 Task: Enable and manage GitHub Discussions for documentation updates.
Action: Mouse moved to (1070, 60)
Screenshot: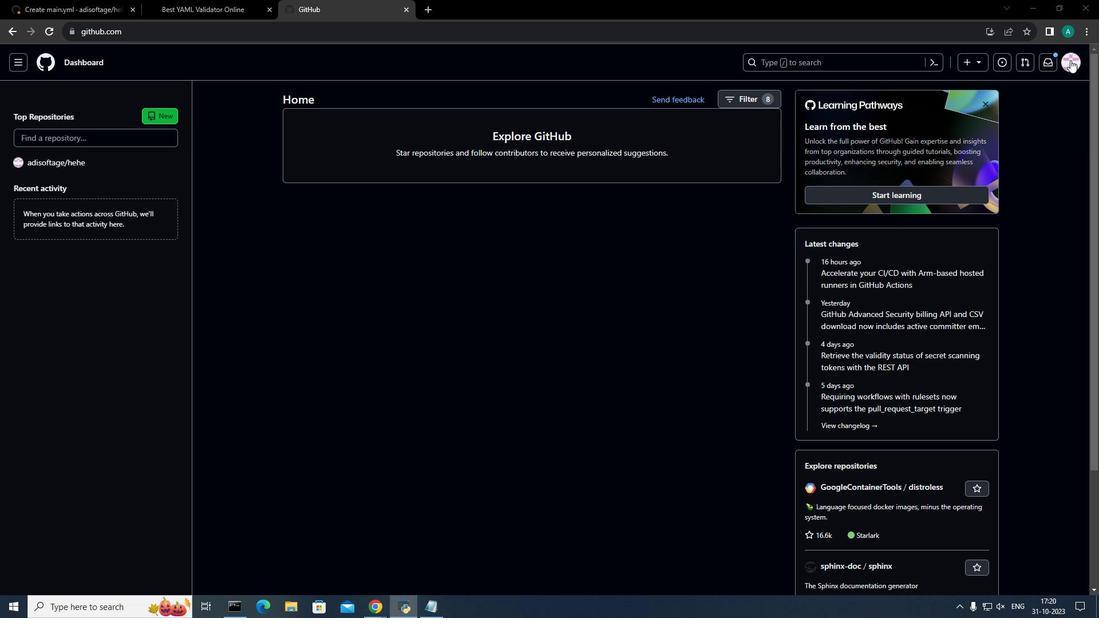 
Action: Mouse pressed left at (1070, 60)
Screenshot: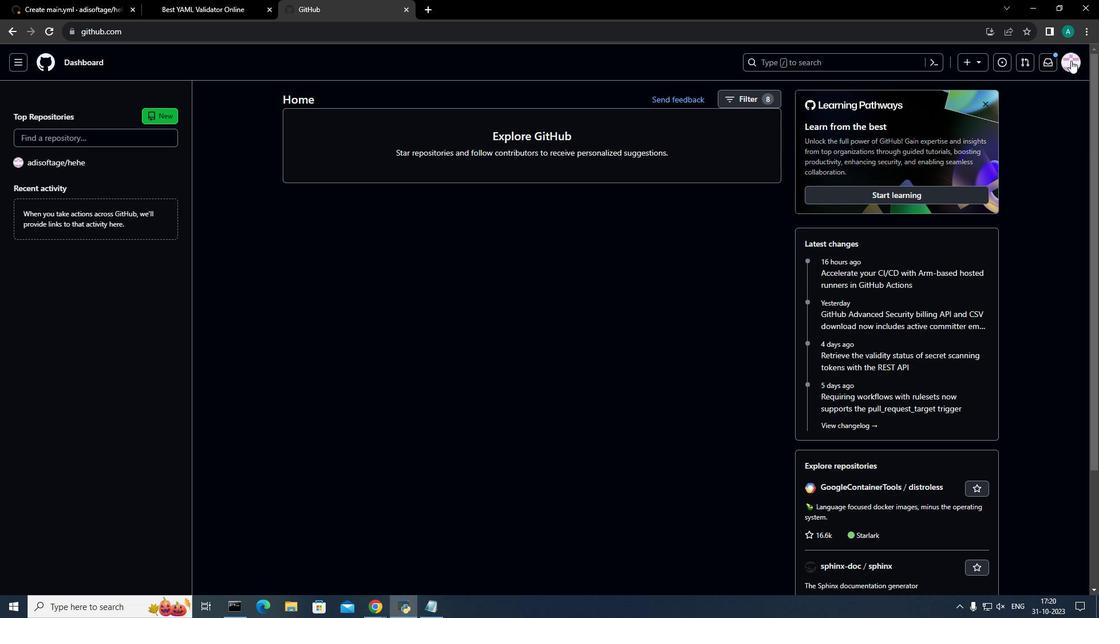 
Action: Mouse moved to (977, 115)
Screenshot: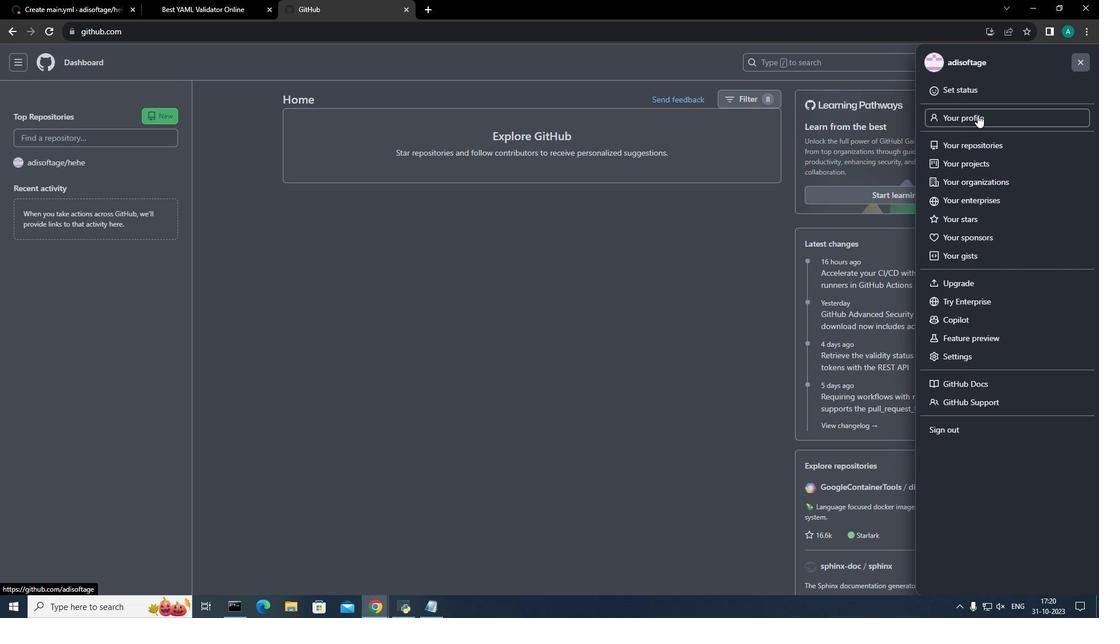 
Action: Mouse pressed left at (977, 115)
Screenshot: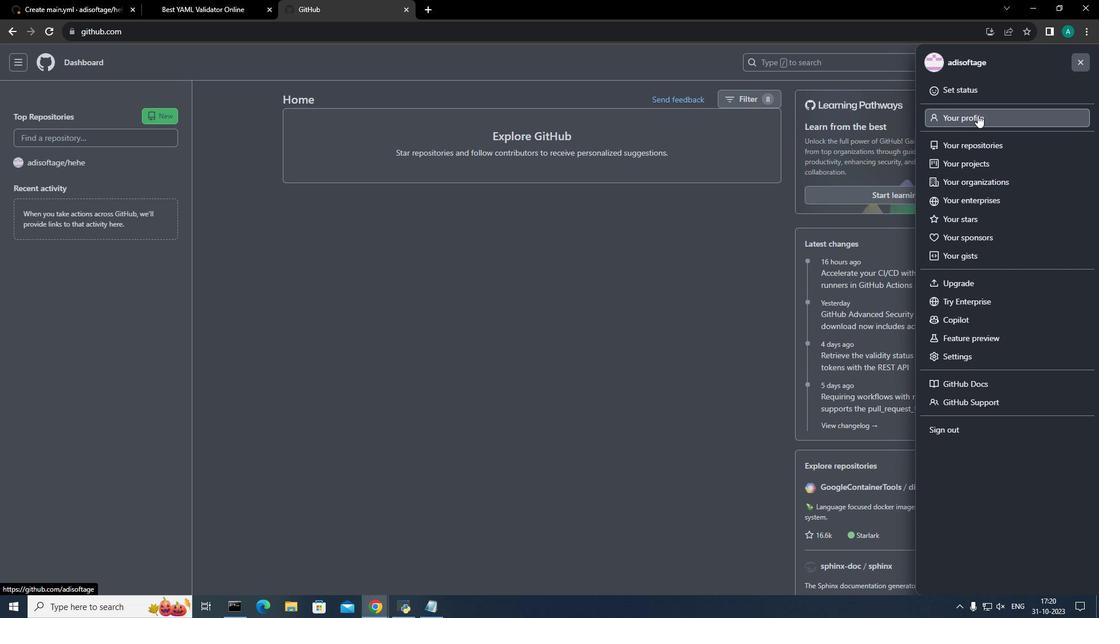 
Action: Mouse moved to (108, 87)
Screenshot: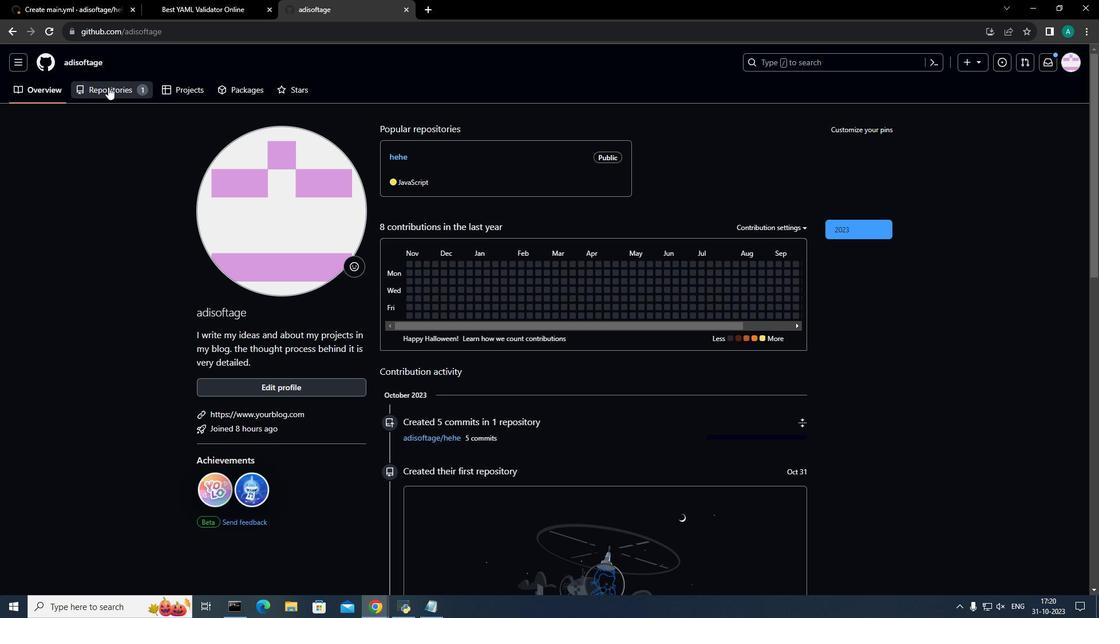 
Action: Mouse pressed left at (108, 87)
Screenshot: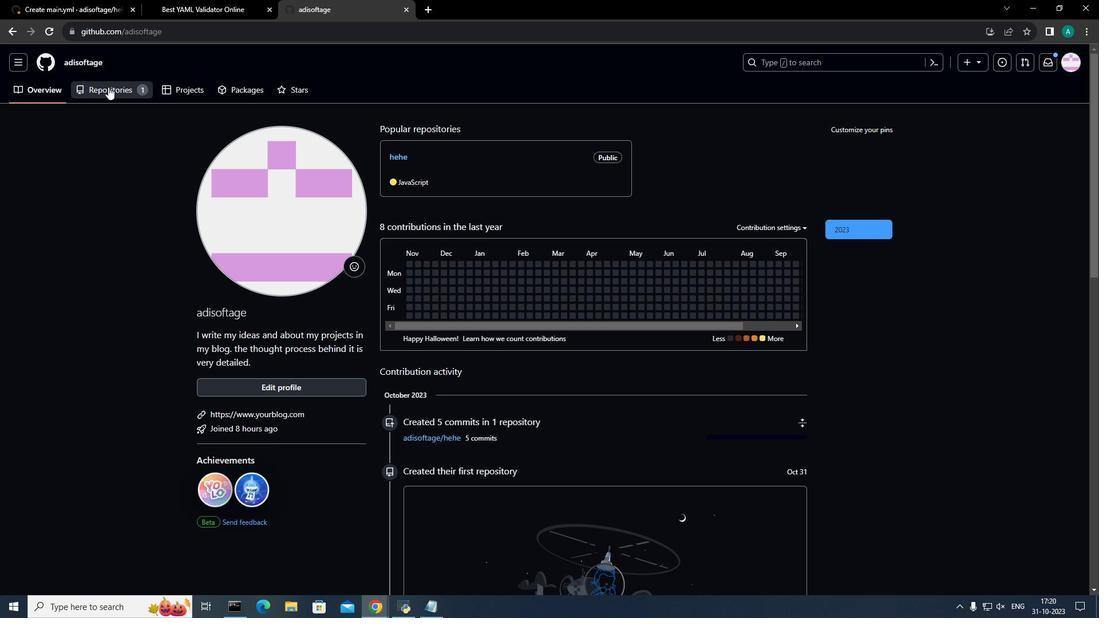 
Action: Mouse moved to (875, 129)
Screenshot: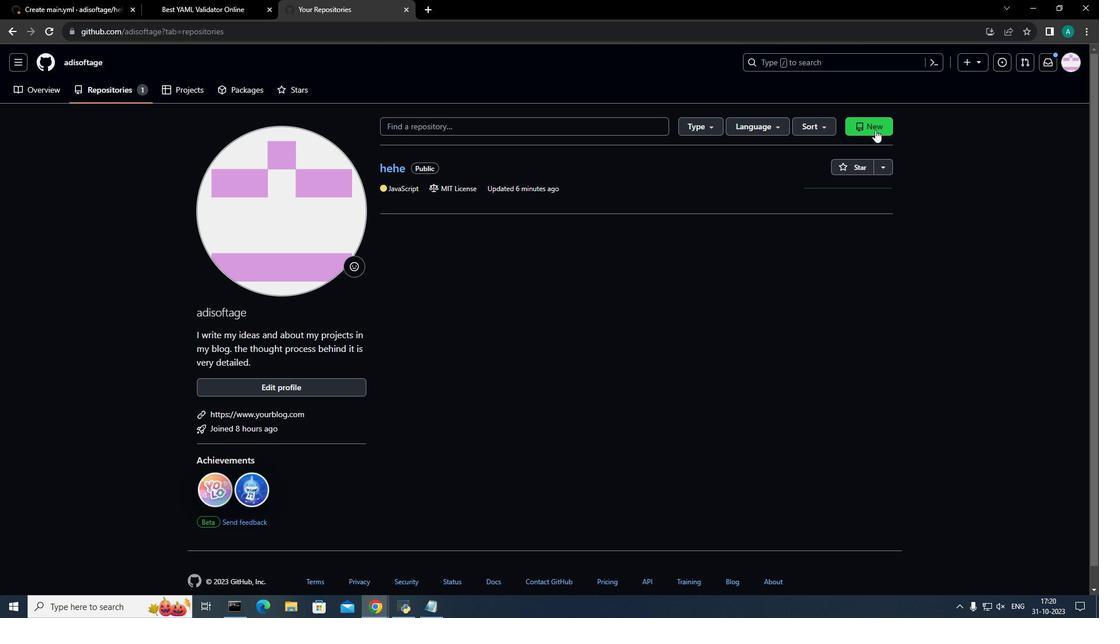 
Action: Mouse pressed left at (875, 129)
Screenshot: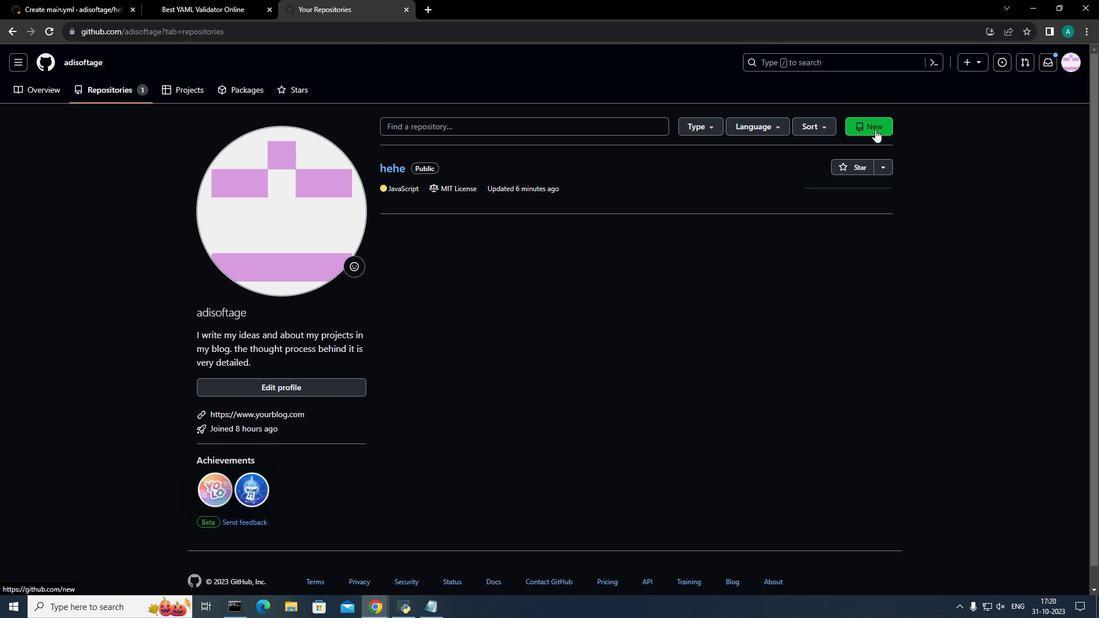 
Action: Mouse moved to (456, 203)
Screenshot: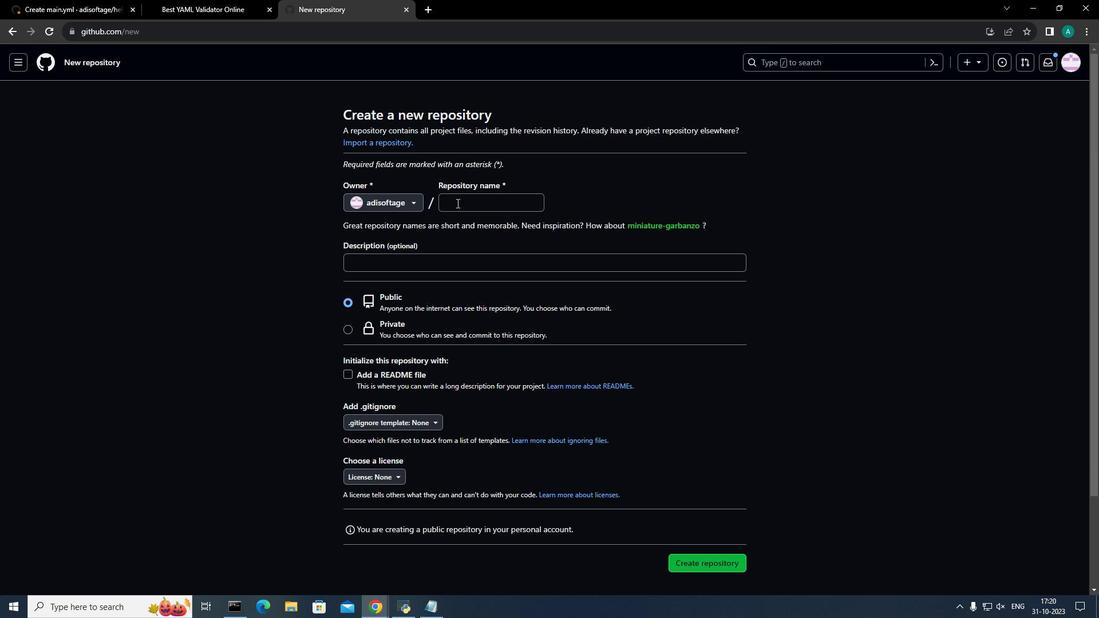 
Action: Mouse pressed left at (456, 203)
Screenshot: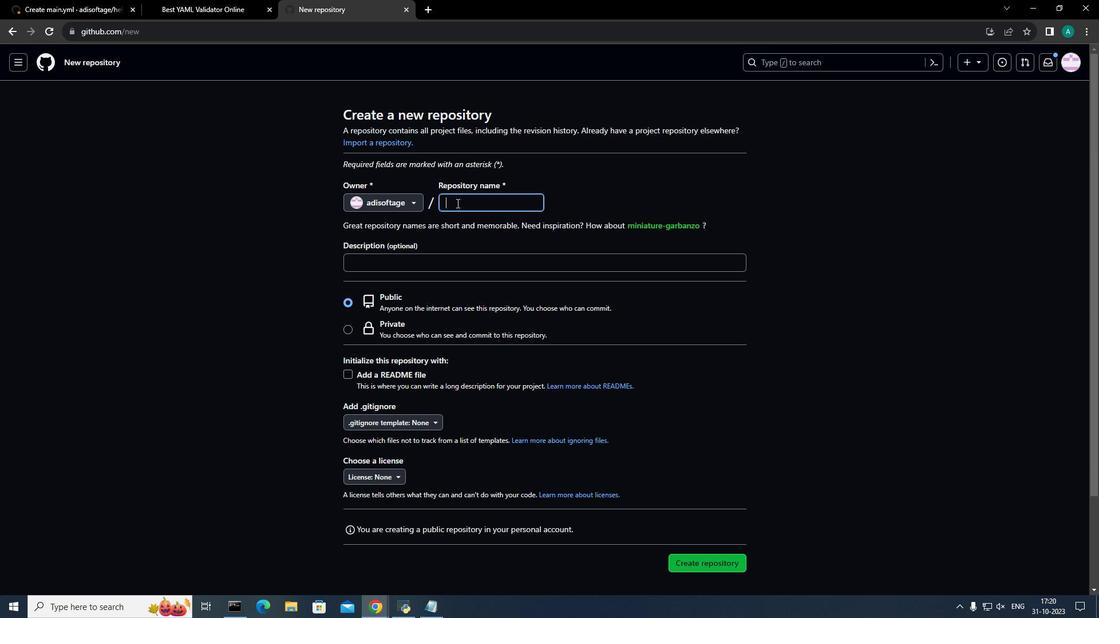 
Action: Key pressed c<Key.backspace>documentation<Key.shift_r><Key.shift_r>_updates
Screenshot: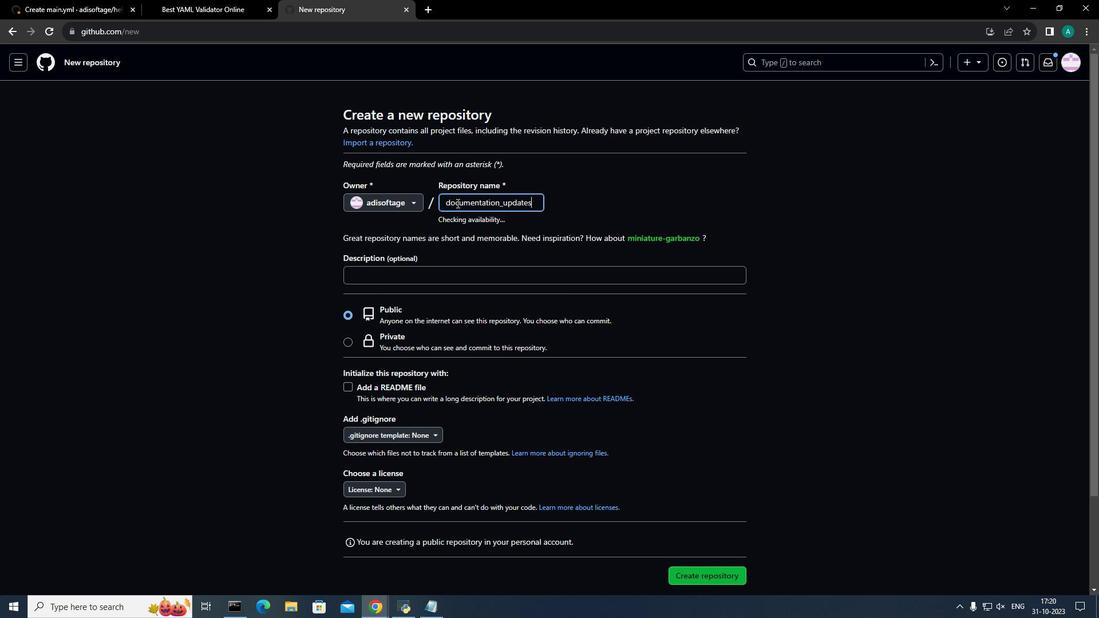 
Action: Mouse moved to (680, 254)
Screenshot: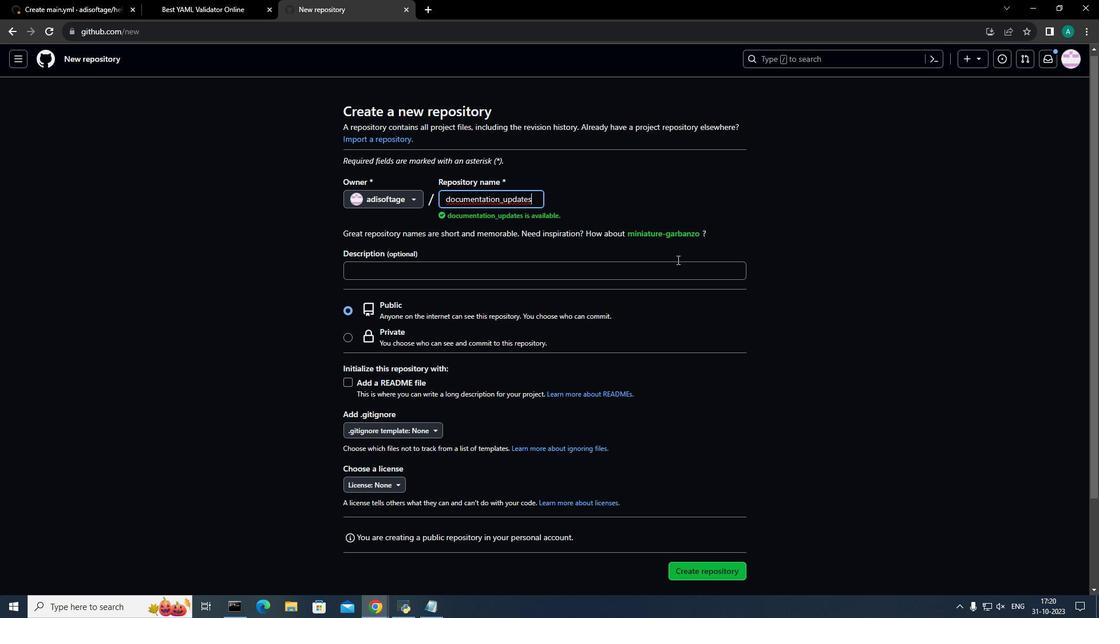 
Action: Mouse scrolled (680, 254) with delta (0, 0)
Screenshot: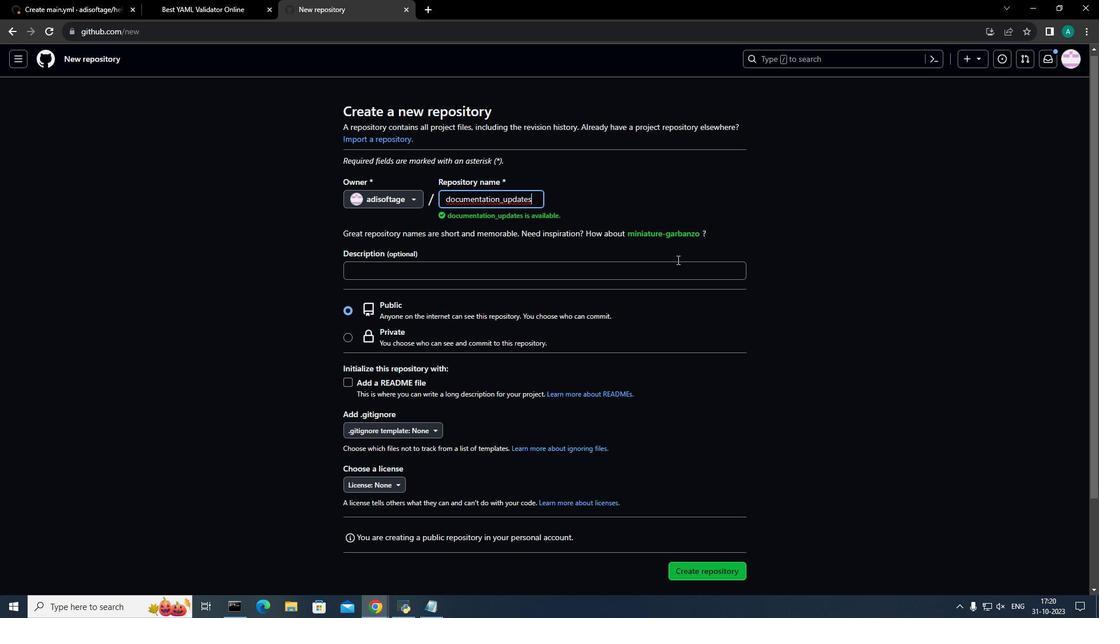 
Action: Mouse moved to (665, 305)
Screenshot: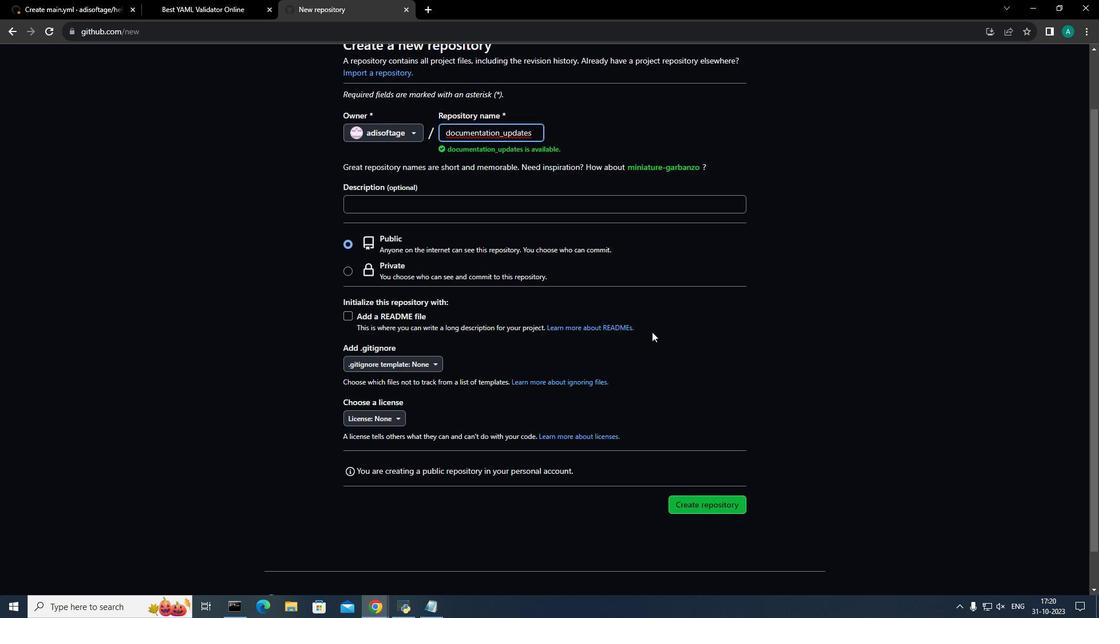 
Action: Mouse scrolled (665, 305) with delta (0, 0)
Screenshot: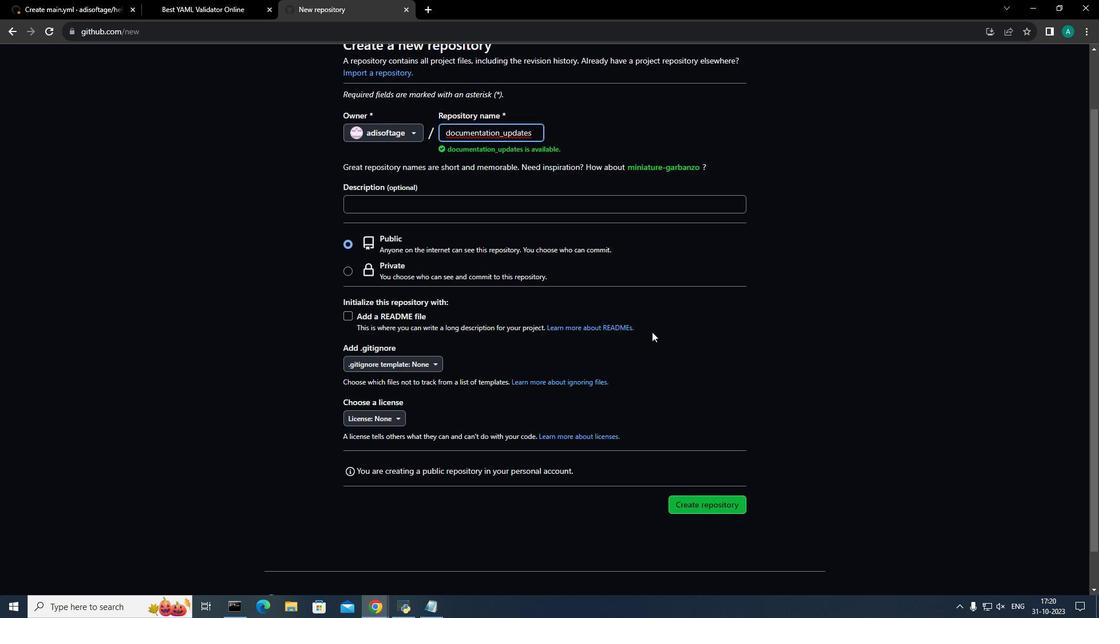 
Action: Mouse moved to (660, 319)
Screenshot: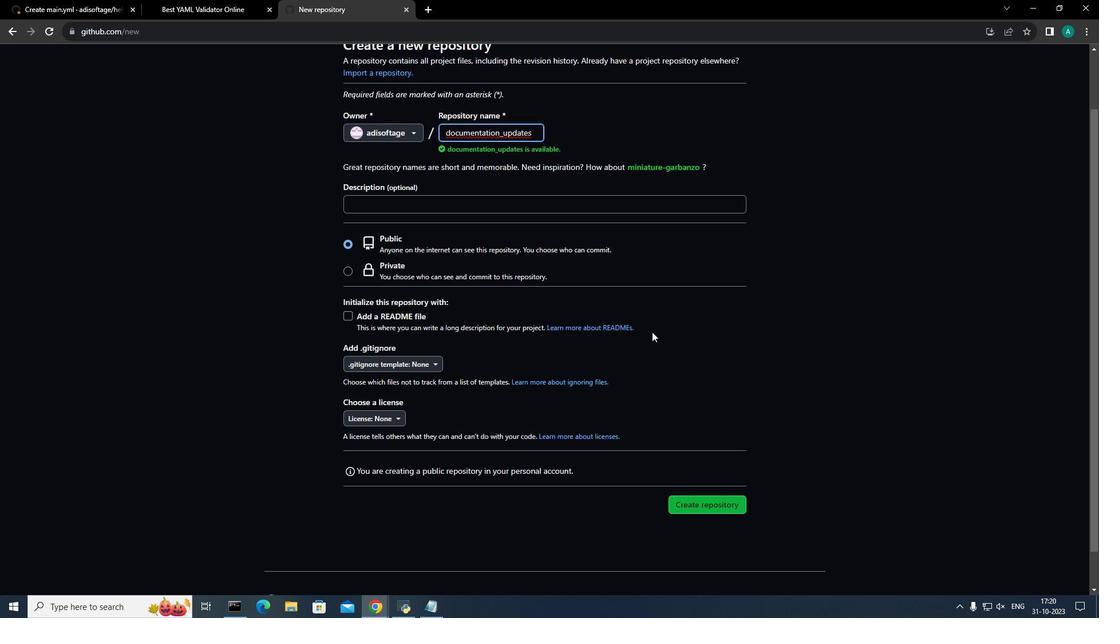 
Action: Mouse scrolled (660, 318) with delta (0, 0)
Screenshot: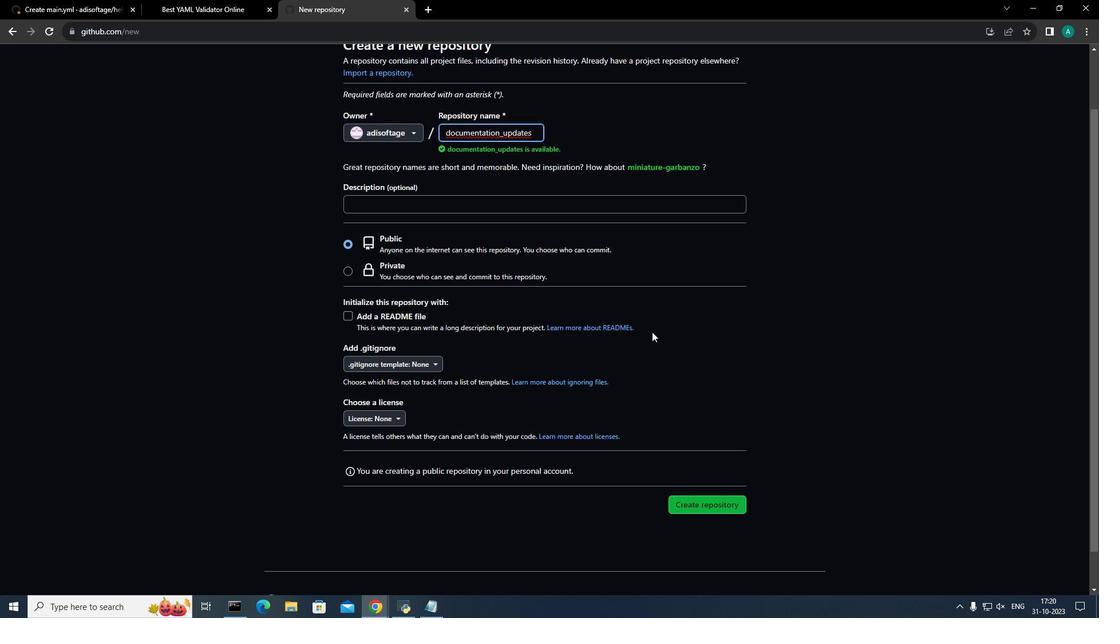 
Action: Mouse moved to (657, 324)
Screenshot: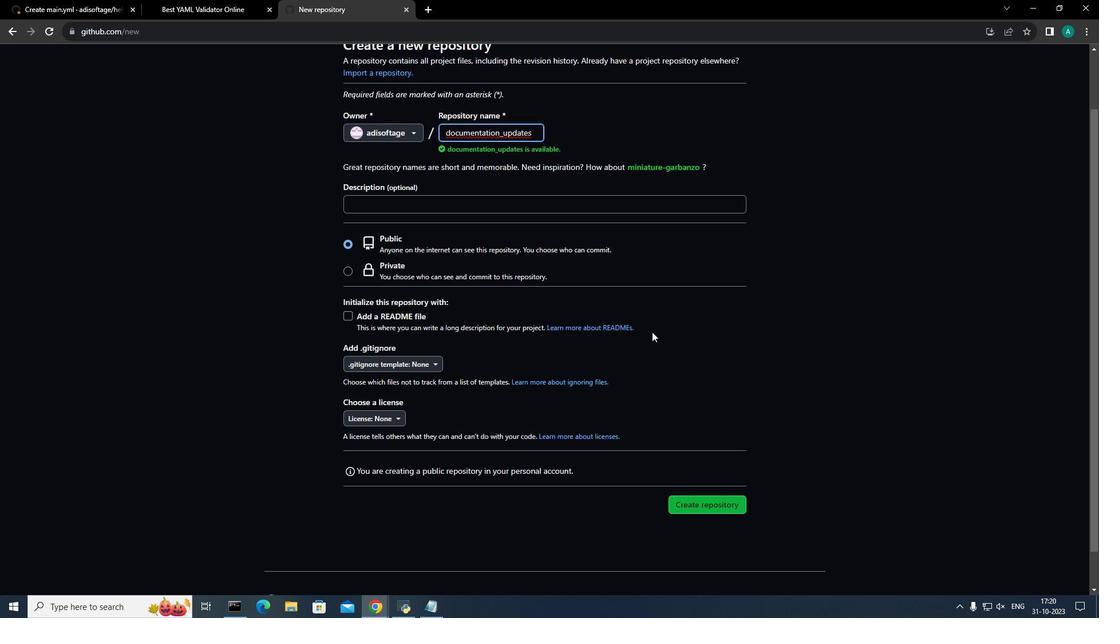 
Action: Mouse scrolled (657, 323) with delta (0, 0)
Screenshot: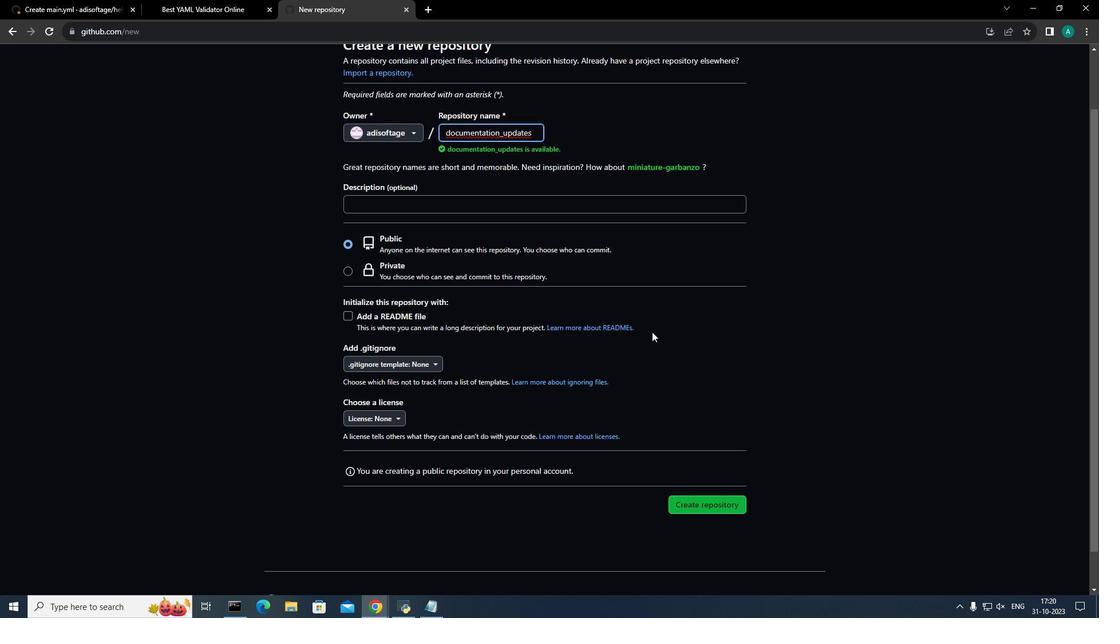
Action: Mouse moved to (653, 328)
Screenshot: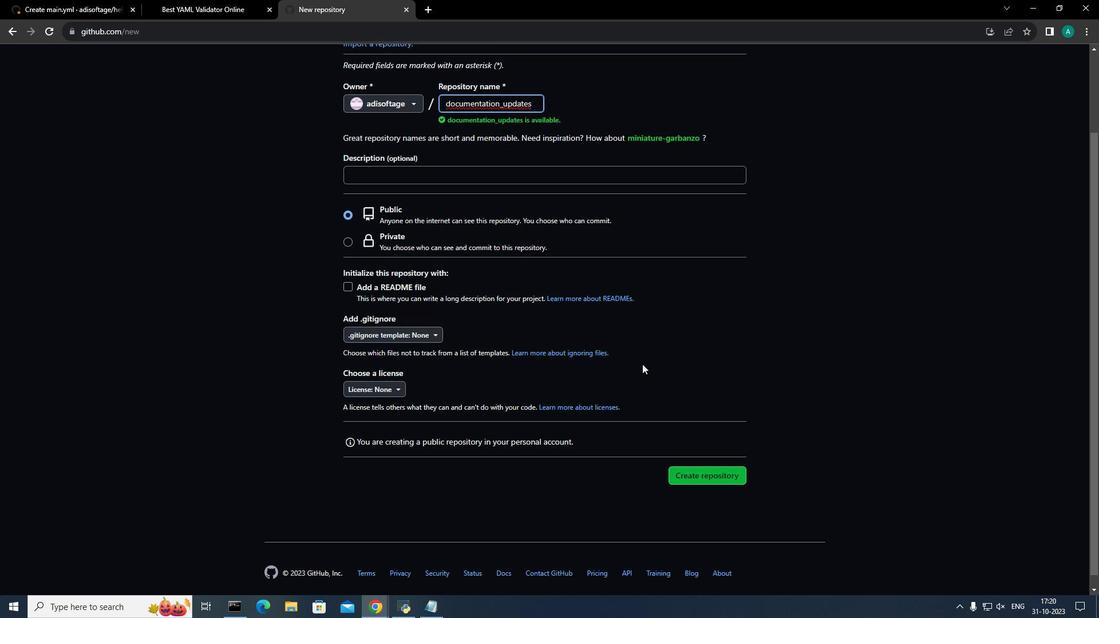 
Action: Mouse scrolled (653, 328) with delta (0, 0)
Screenshot: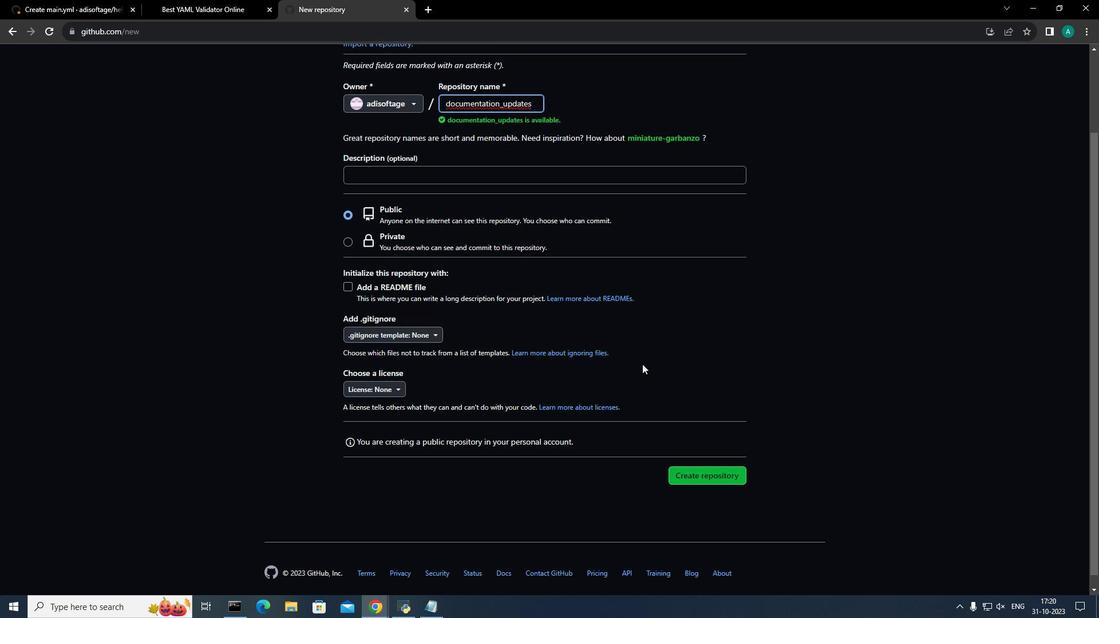 
Action: Mouse moved to (652, 330)
Screenshot: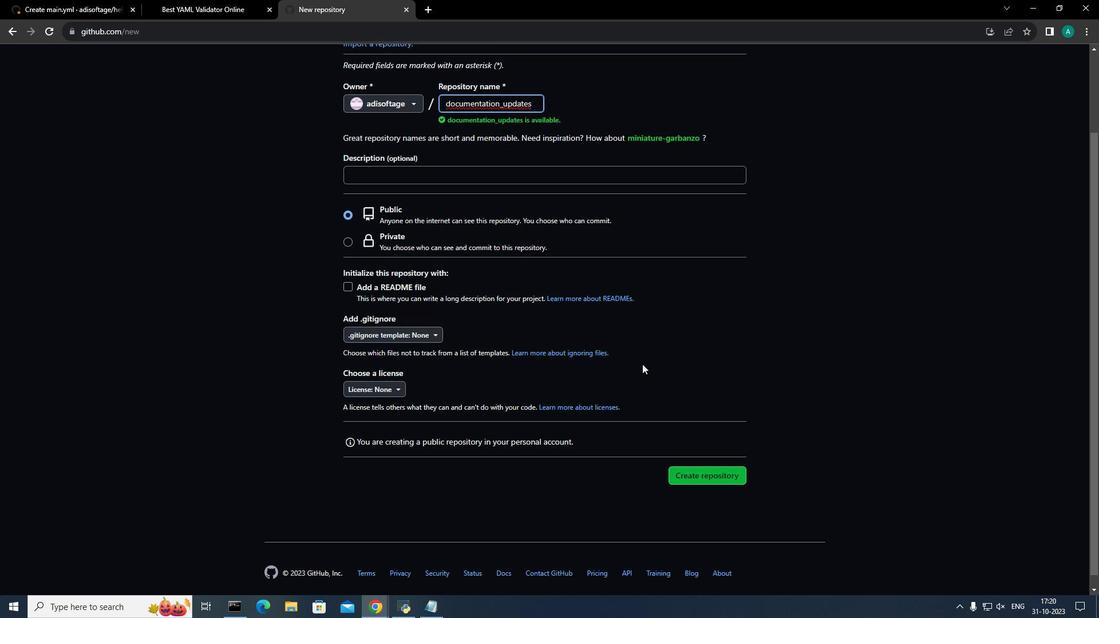 
Action: Mouse scrolled (652, 329) with delta (0, 0)
Screenshot: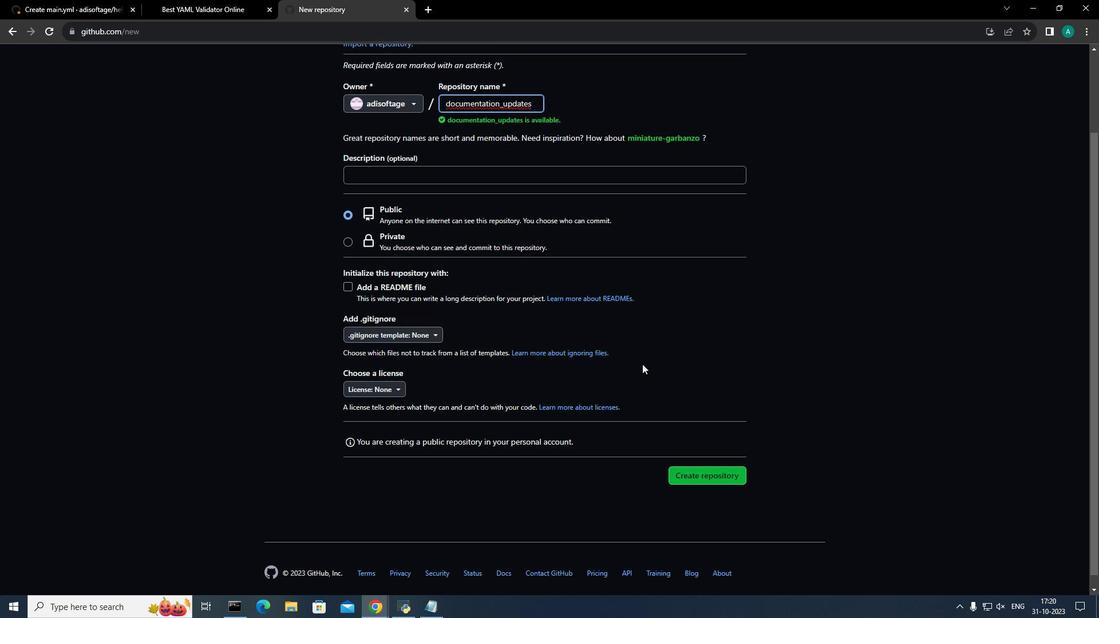 
Action: Mouse moved to (652, 330)
Screenshot: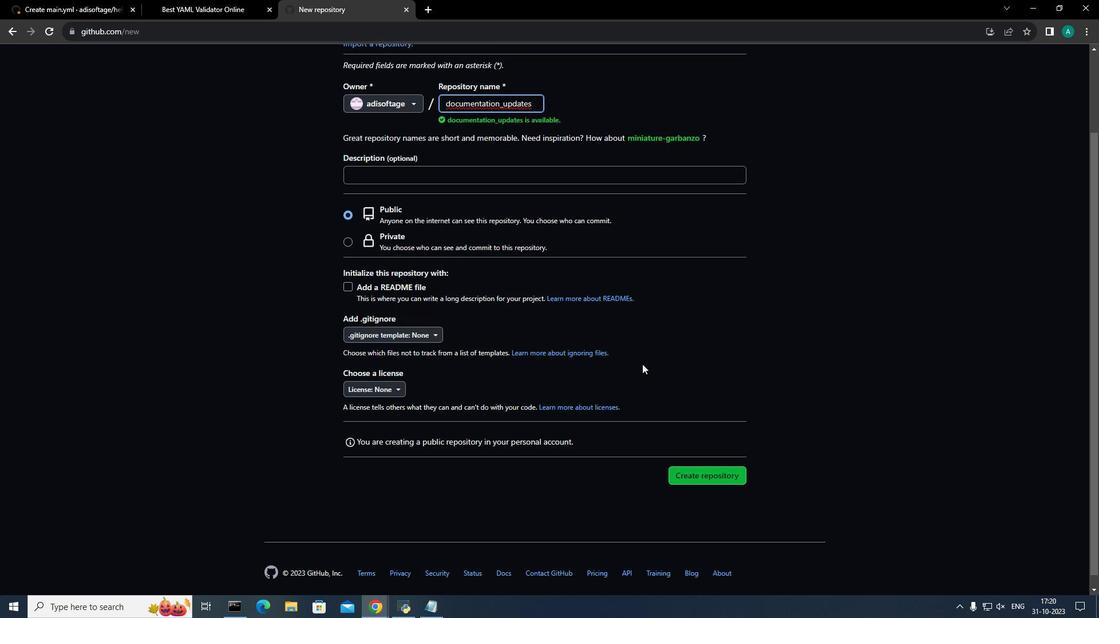 
Action: Mouse scrolled (652, 330) with delta (0, 0)
Screenshot: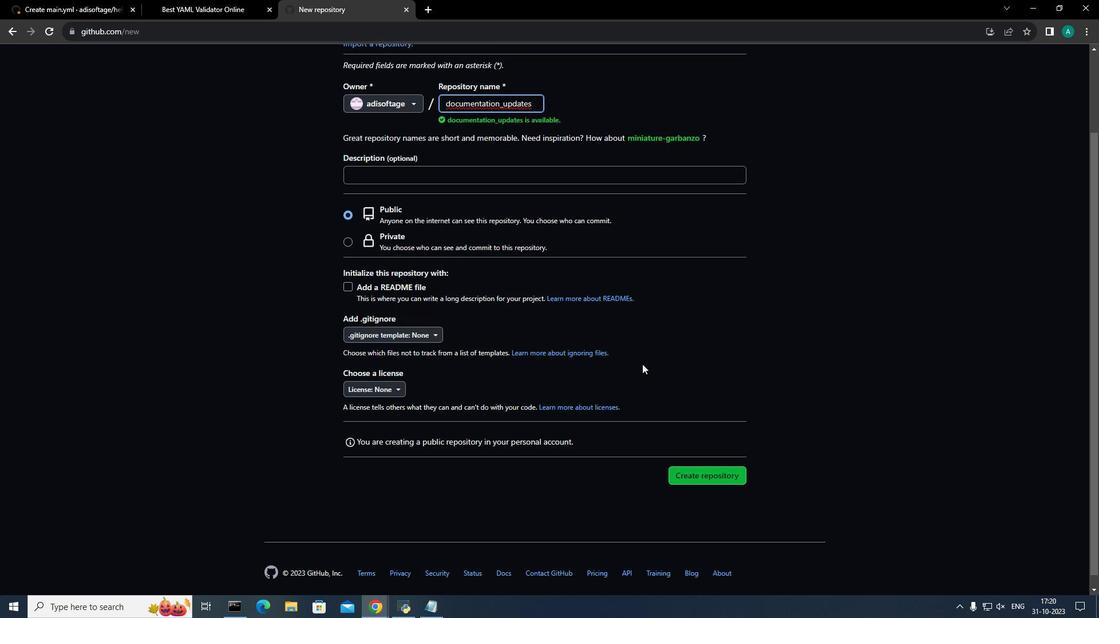 
Action: Mouse moved to (652, 333)
Screenshot: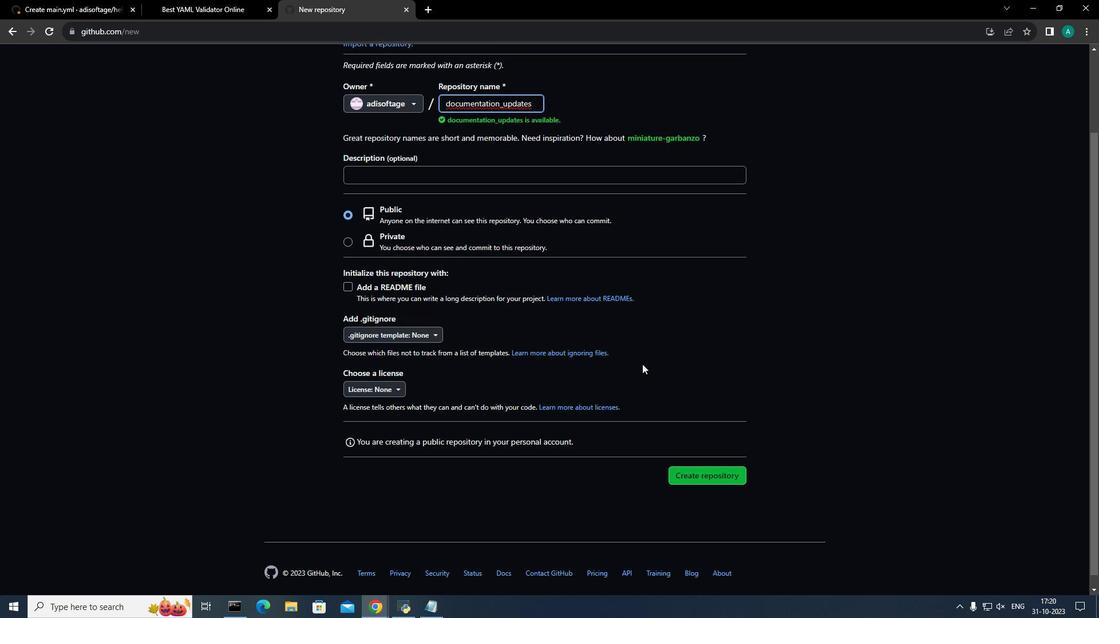
Action: Mouse scrolled (652, 332) with delta (0, 0)
Screenshot: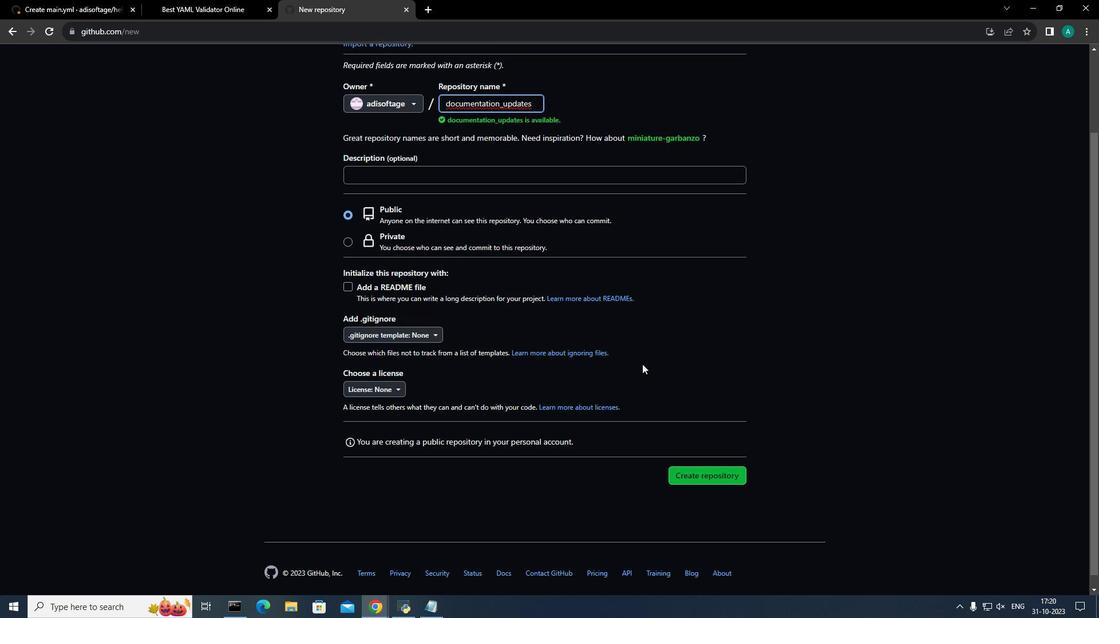 
Action: Mouse moved to (701, 469)
Screenshot: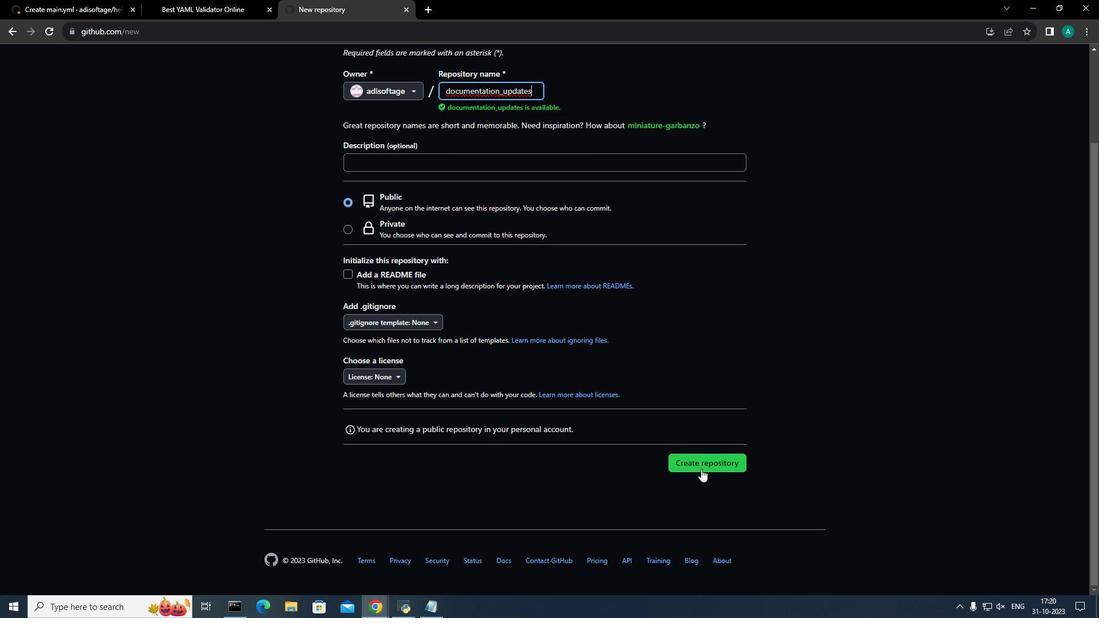 
Action: Mouse pressed left at (701, 469)
Screenshot: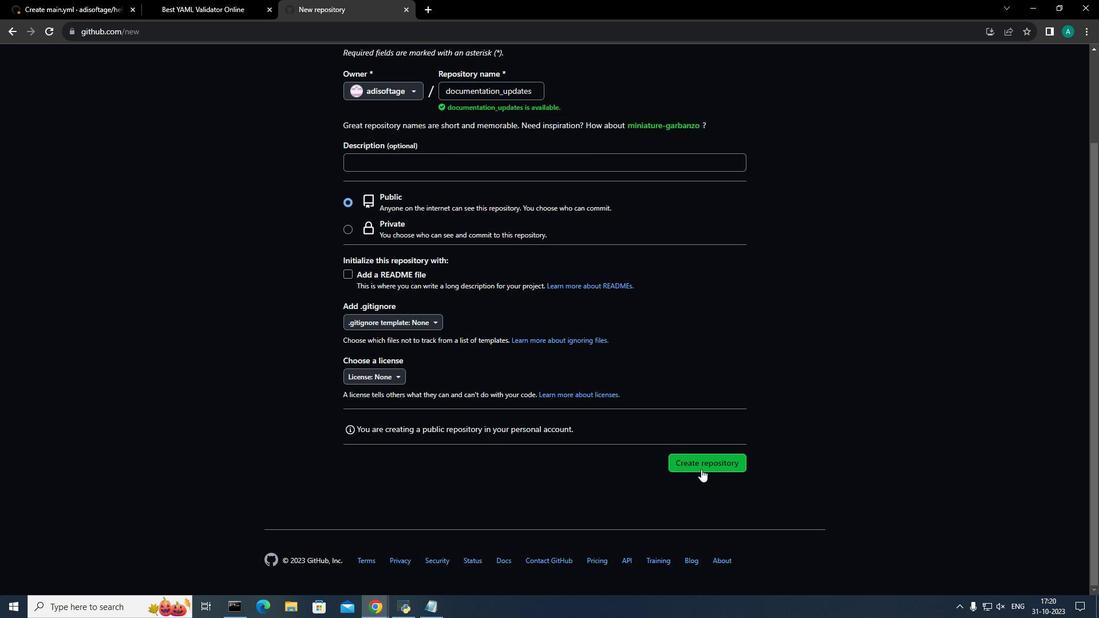 
Action: Mouse moved to (477, 87)
Screenshot: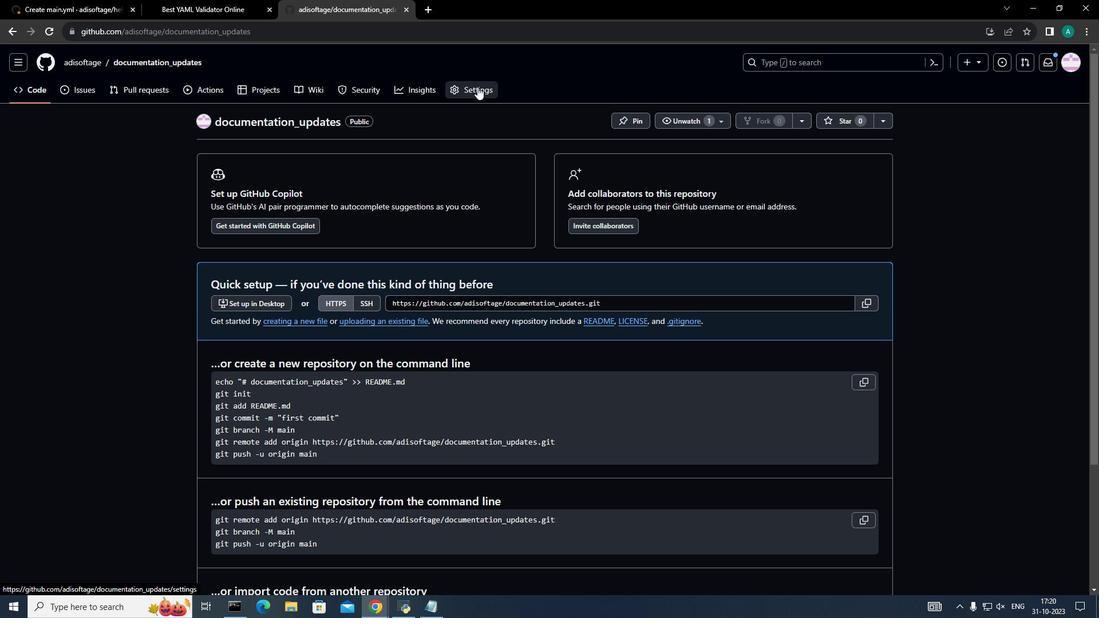 
Action: Mouse pressed left at (477, 87)
Screenshot: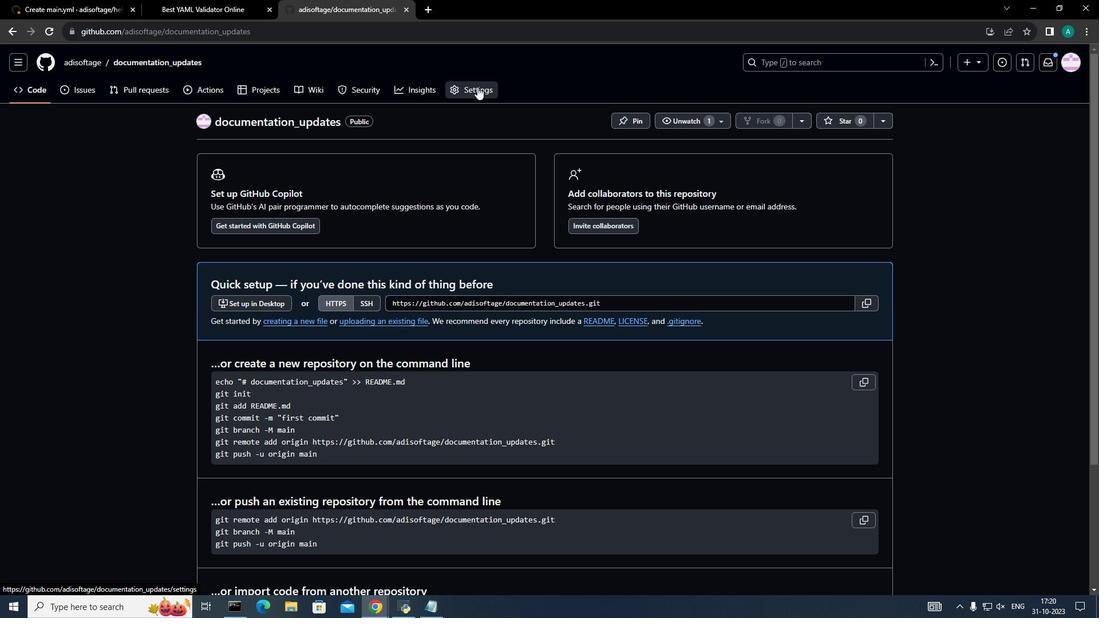 
Action: Mouse moved to (467, 265)
Screenshot: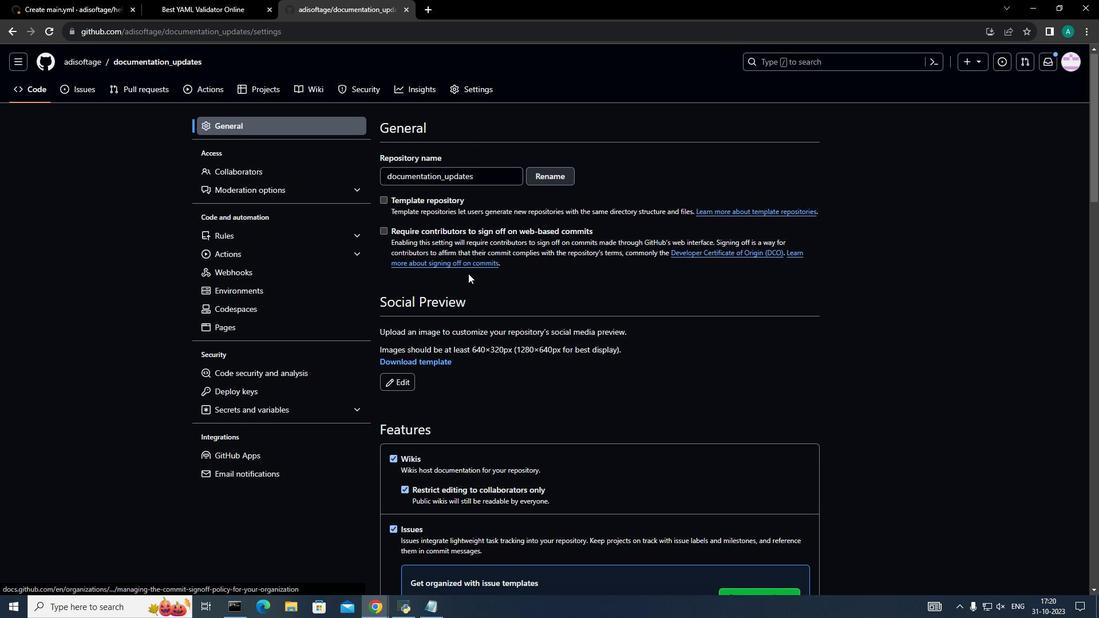 
Action: Mouse scrolled (467, 265) with delta (0, 0)
Screenshot: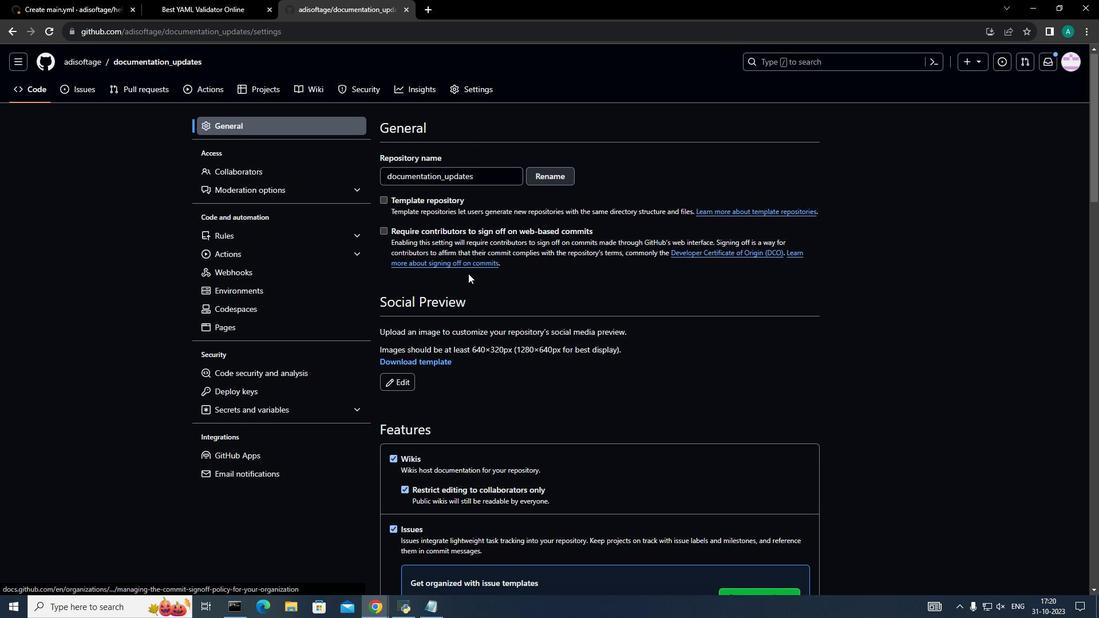 
Action: Mouse moved to (468, 273)
Screenshot: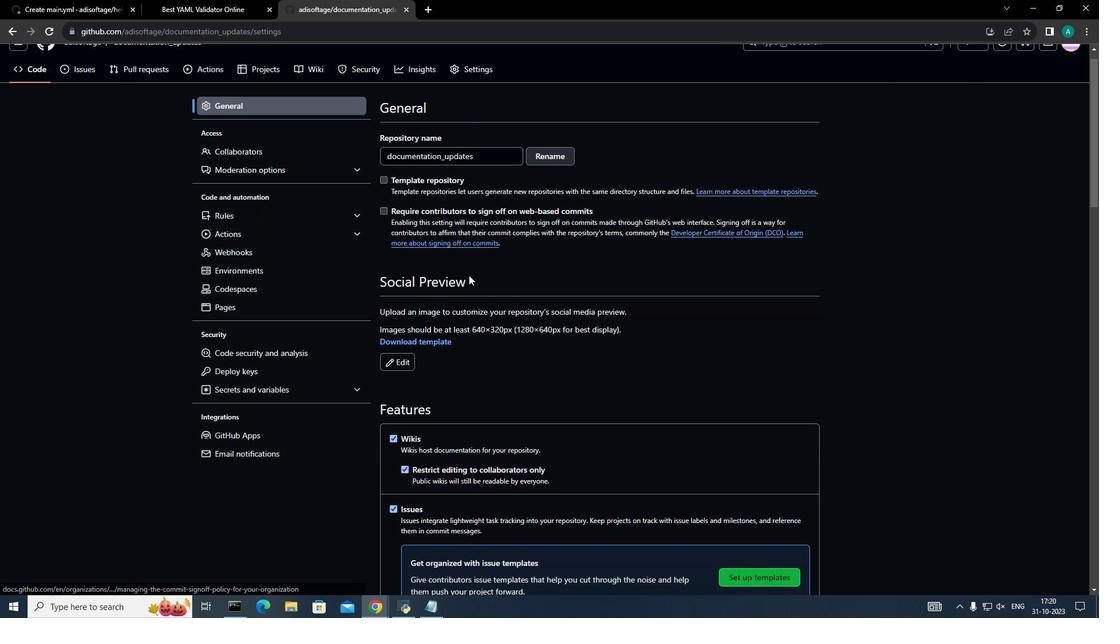 
Action: Mouse scrolled (468, 273) with delta (0, 0)
Screenshot: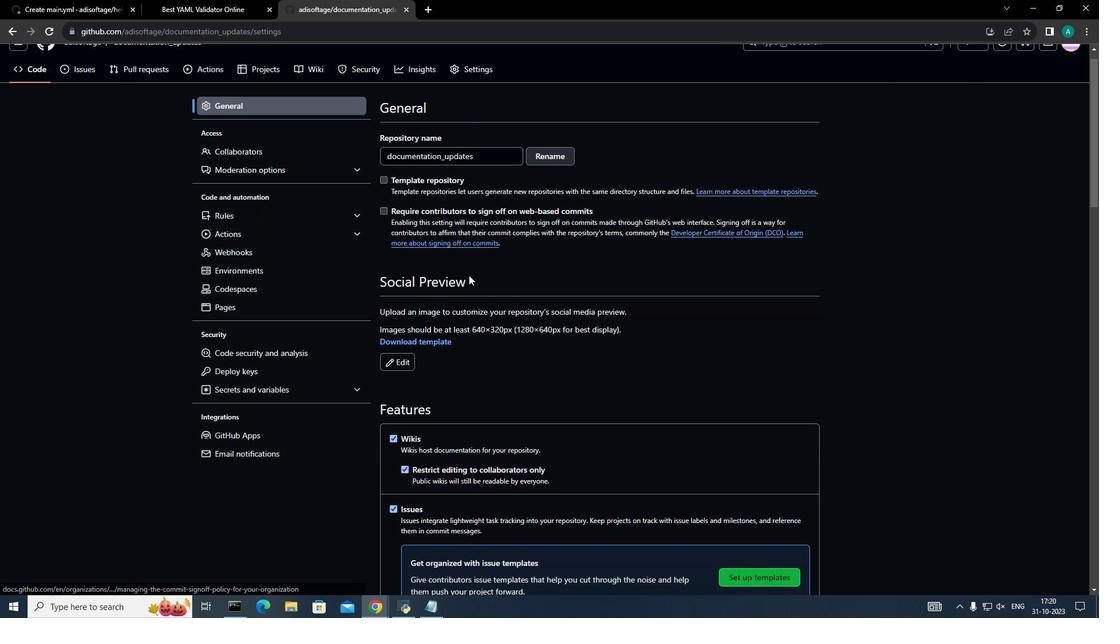 
Action: Mouse moved to (468, 275)
Screenshot: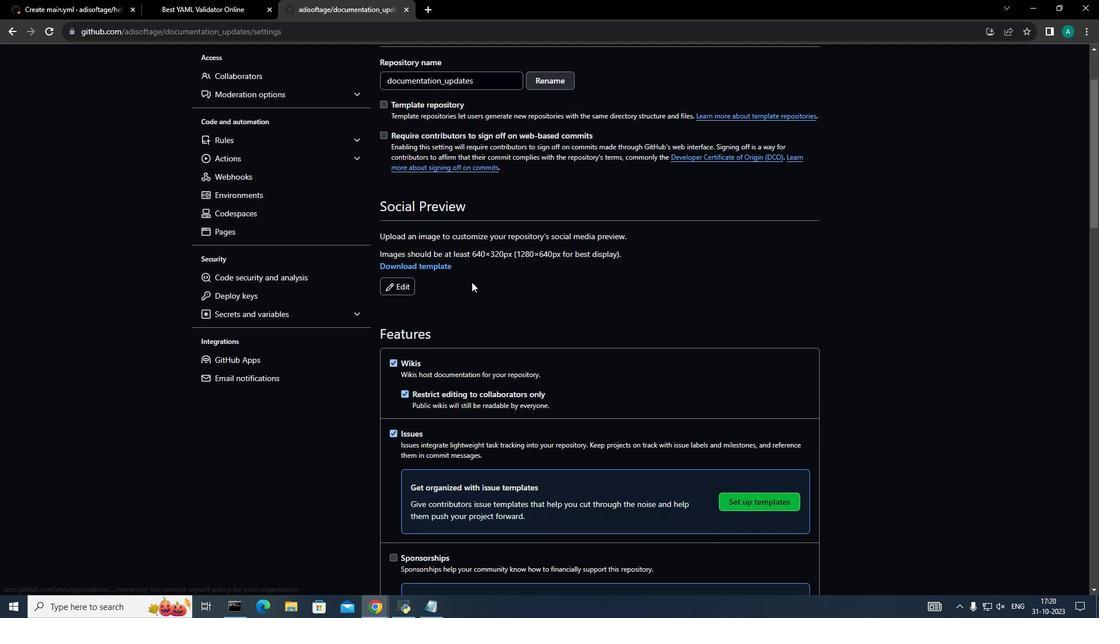 
Action: Mouse scrolled (468, 274) with delta (0, 0)
Screenshot: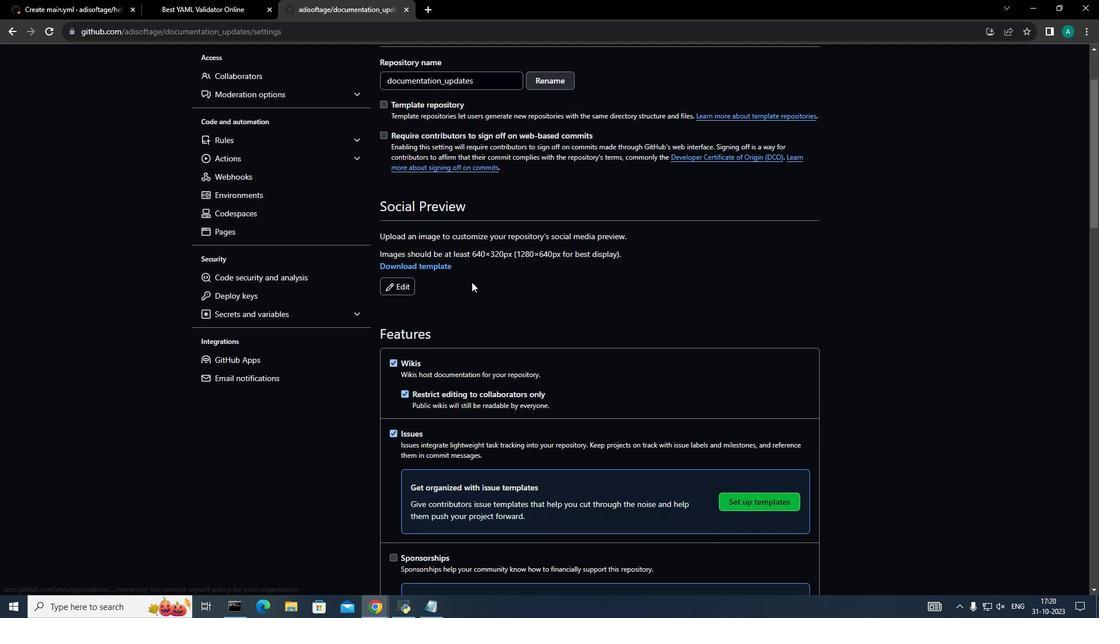 
Action: Mouse moved to (471, 280)
Screenshot: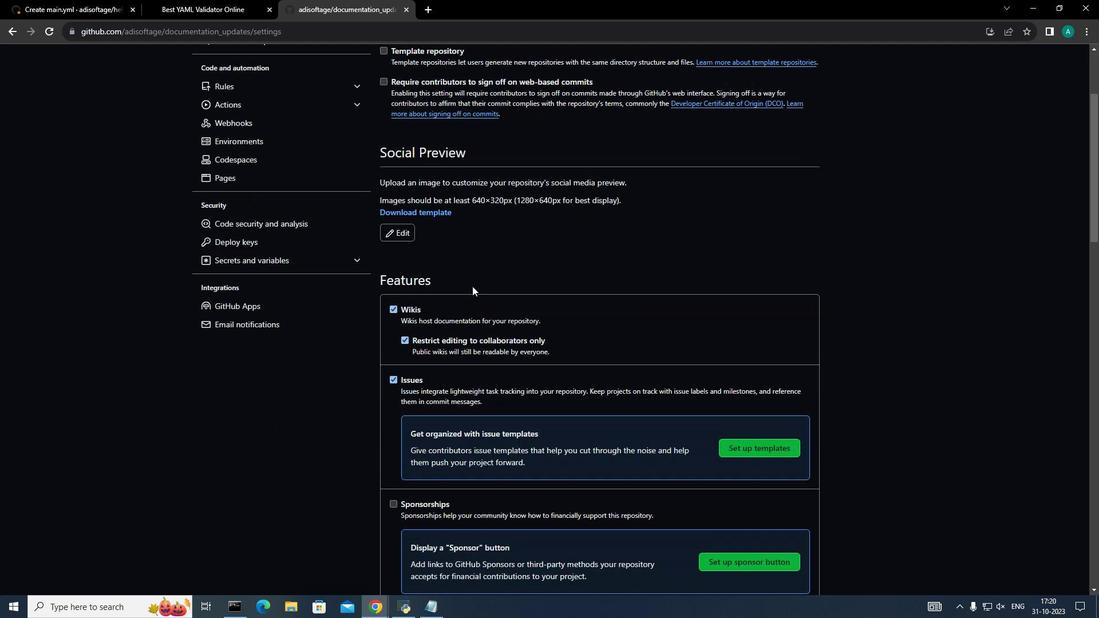 
Action: Mouse scrolled (471, 279) with delta (0, 0)
Screenshot: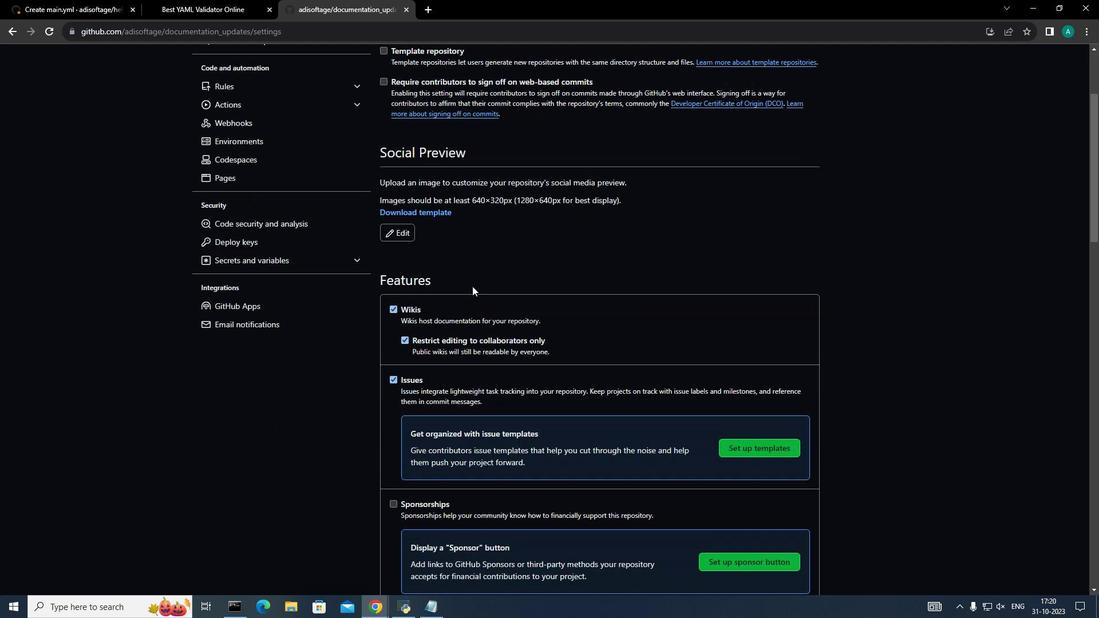 
Action: Mouse moved to (480, 300)
Screenshot: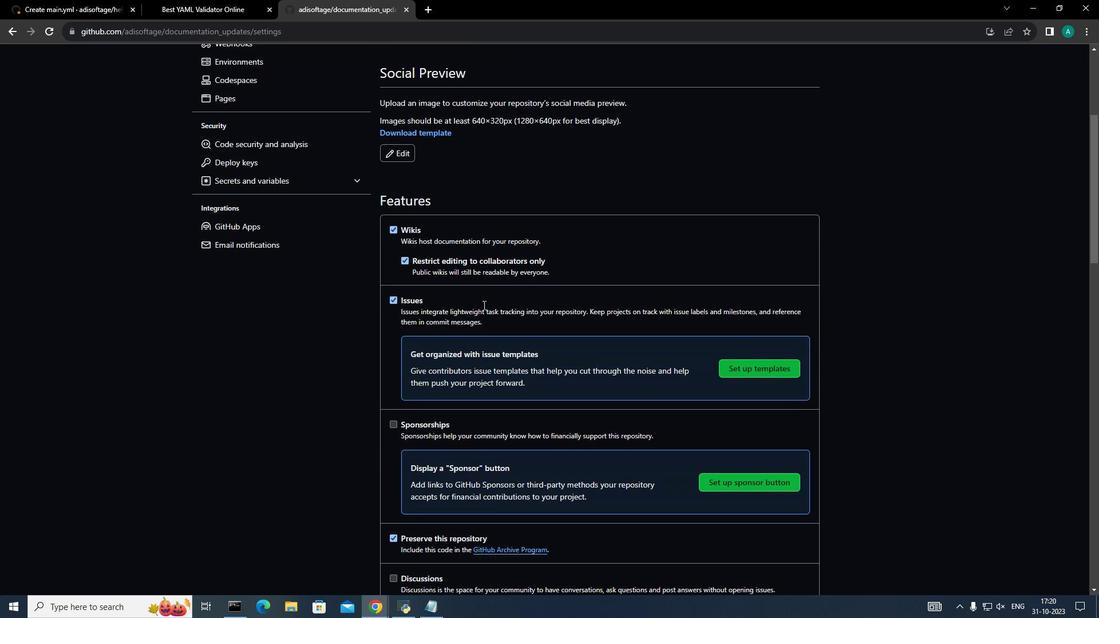 
Action: Mouse scrolled (480, 299) with delta (0, 0)
Screenshot: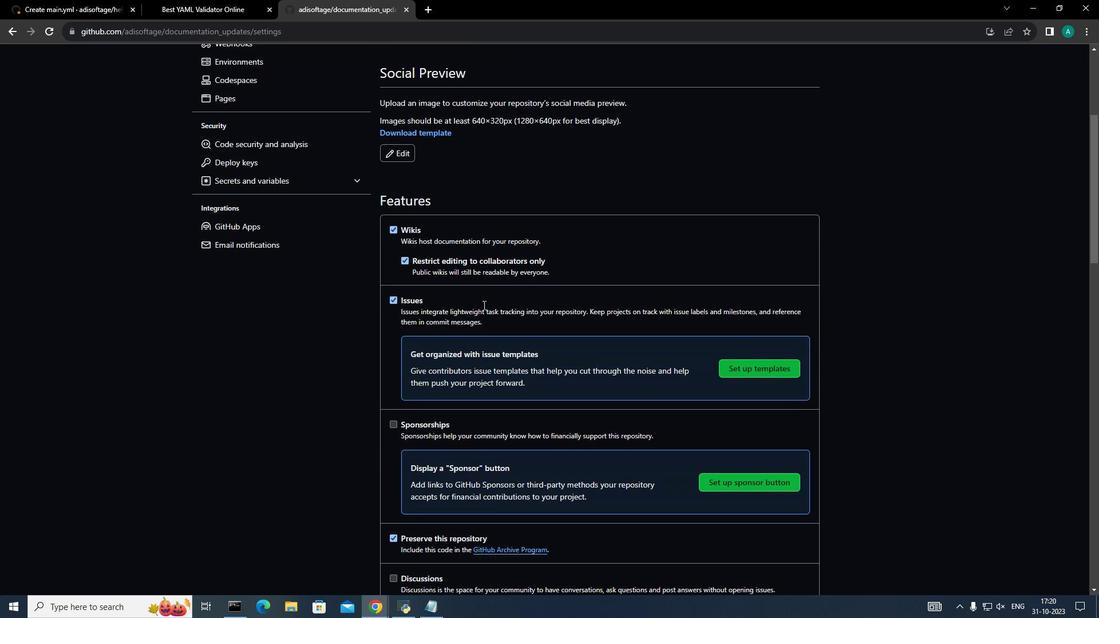 
Action: Mouse moved to (483, 307)
Screenshot: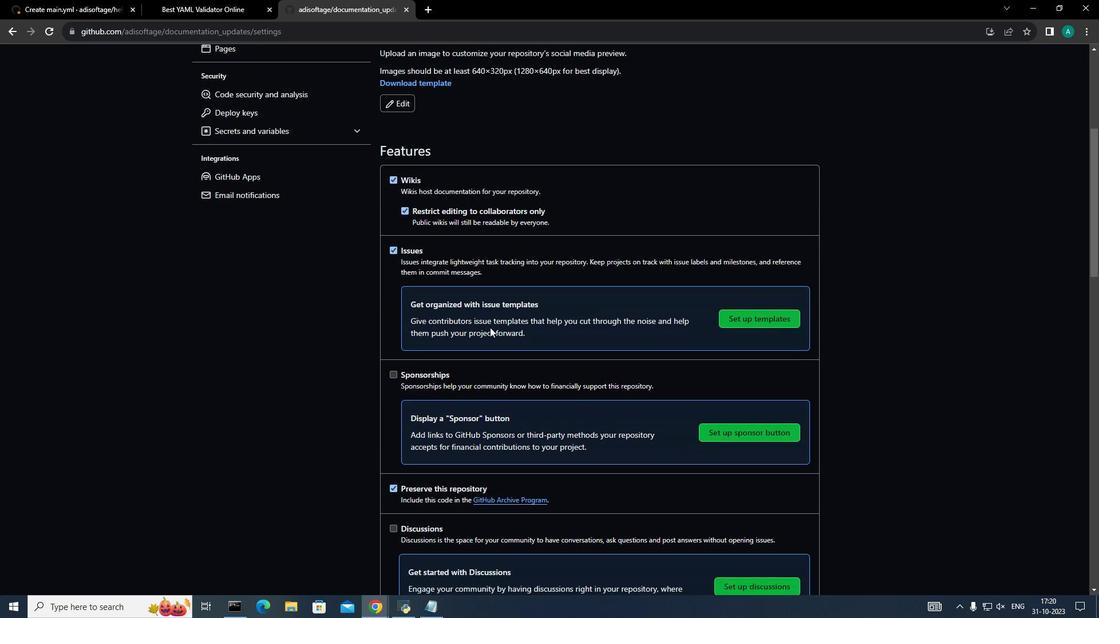 
Action: Mouse scrolled (483, 306) with delta (0, 0)
Screenshot: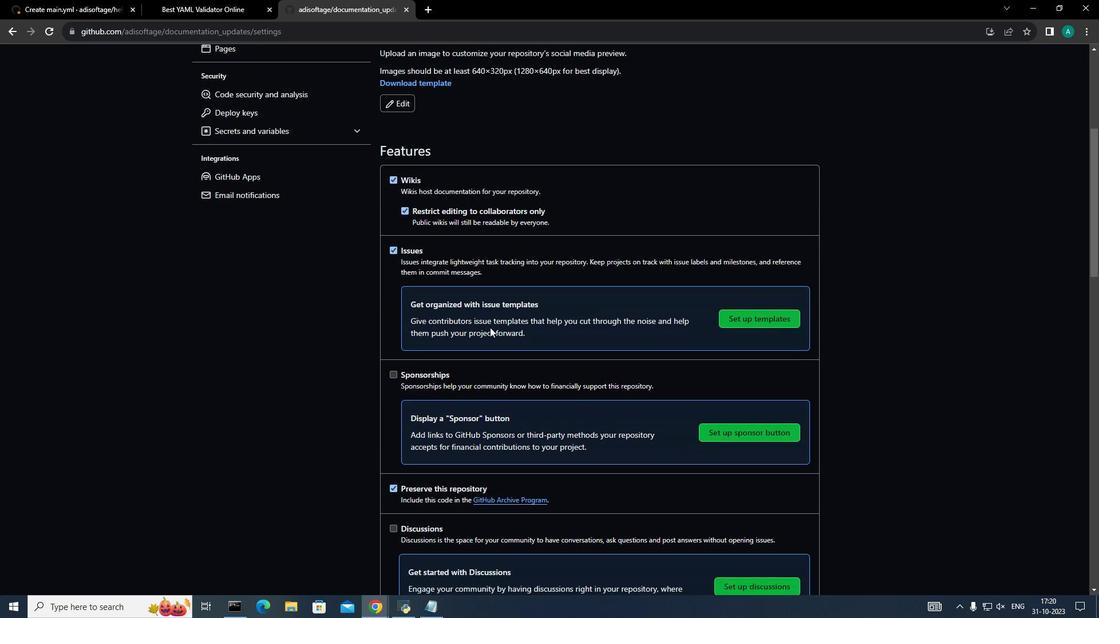 
Action: Mouse moved to (491, 332)
Screenshot: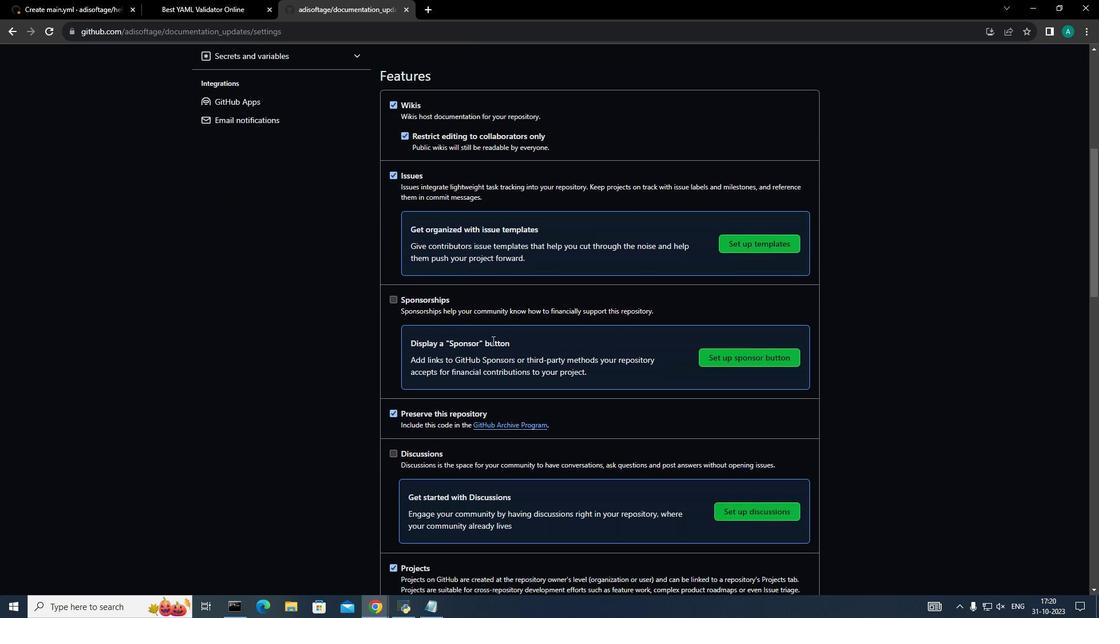 
Action: Mouse scrolled (491, 331) with delta (0, 0)
Screenshot: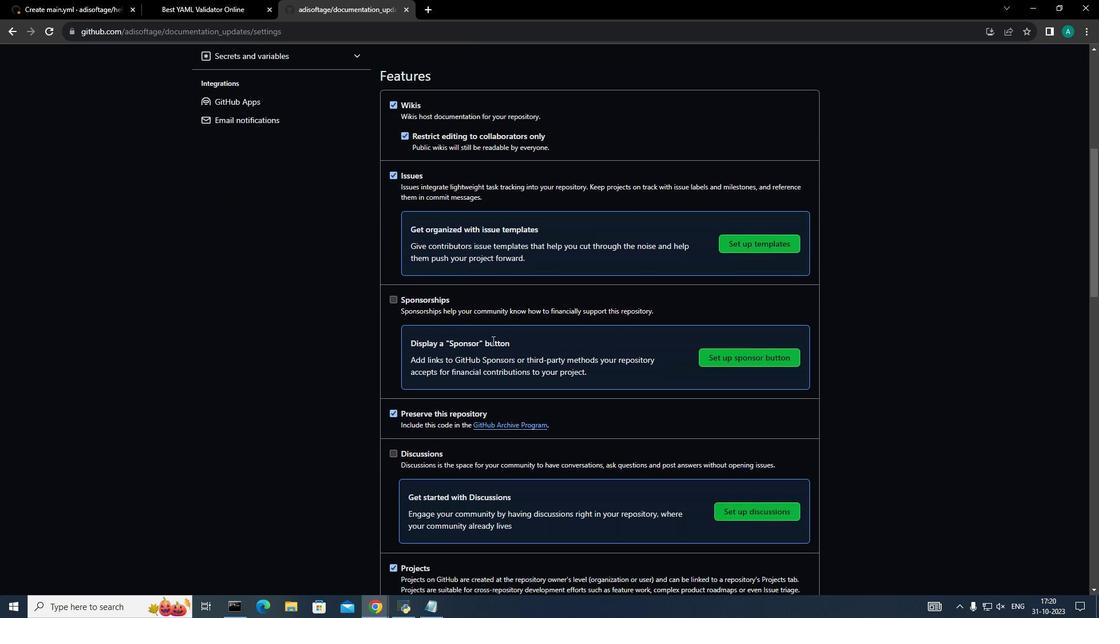 
Action: Mouse moved to (492, 338)
Screenshot: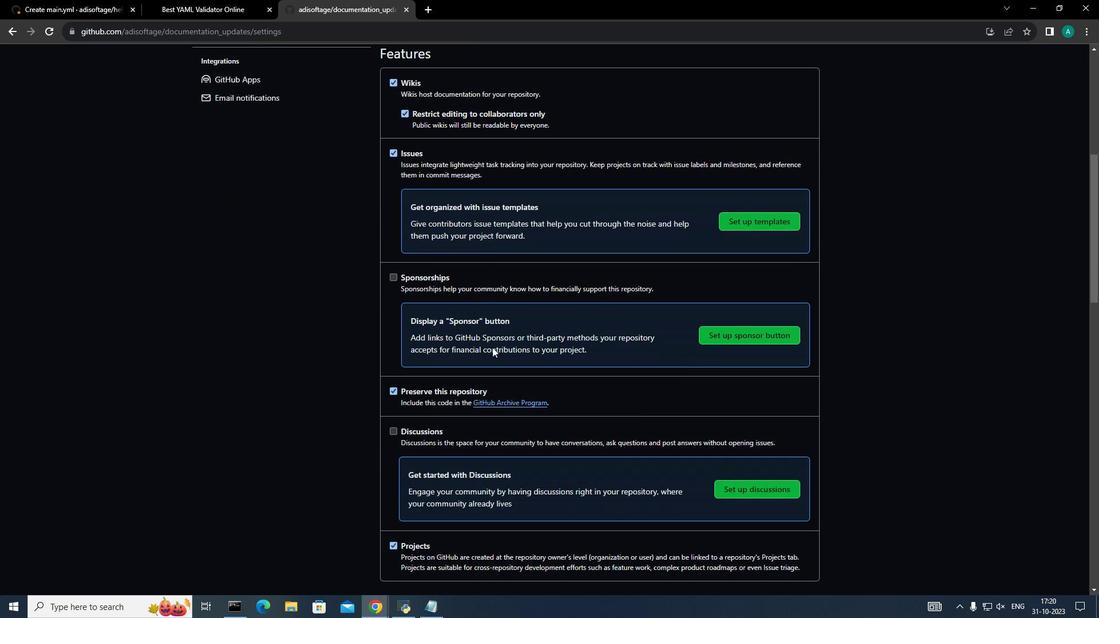 
Action: Mouse scrolled (492, 337) with delta (0, 0)
Screenshot: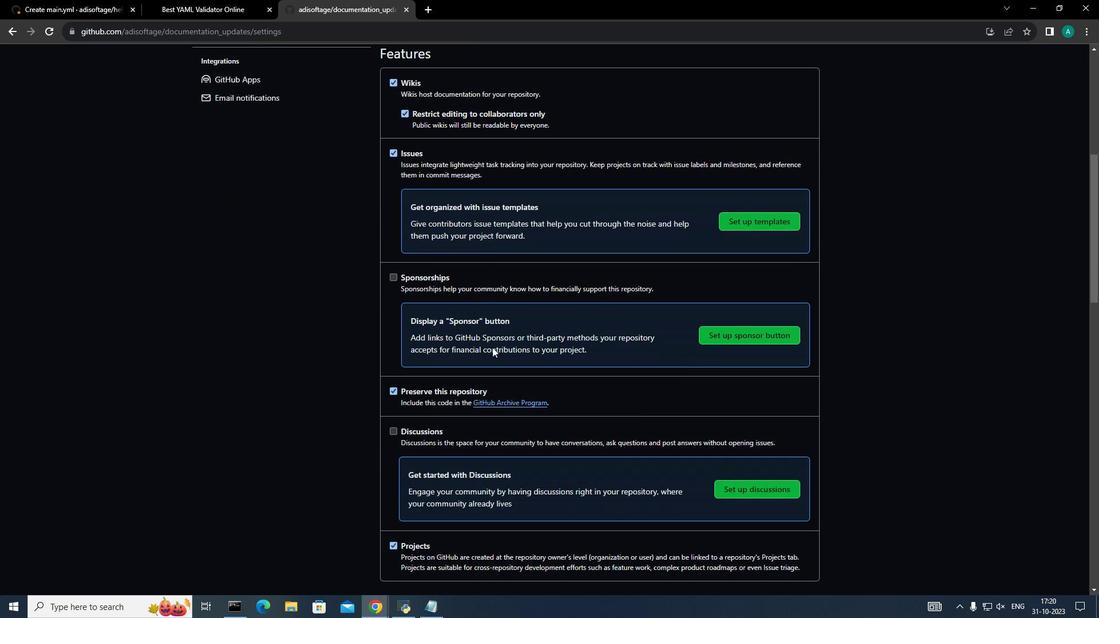 
Action: Mouse moved to (407, 349)
Screenshot: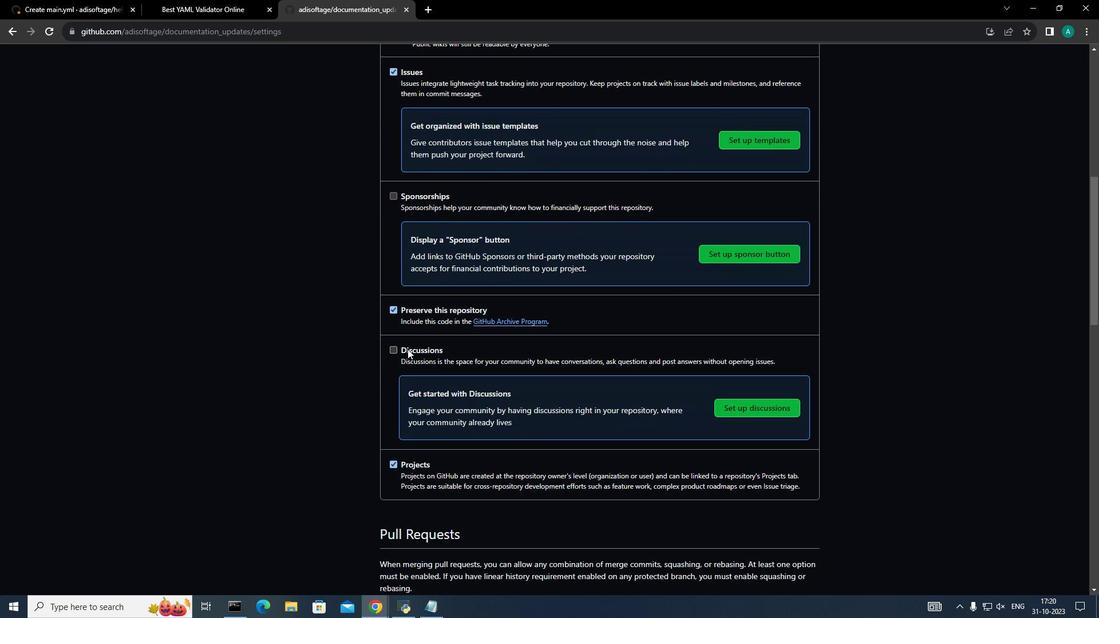 
Action: Mouse pressed left at (407, 349)
Screenshot: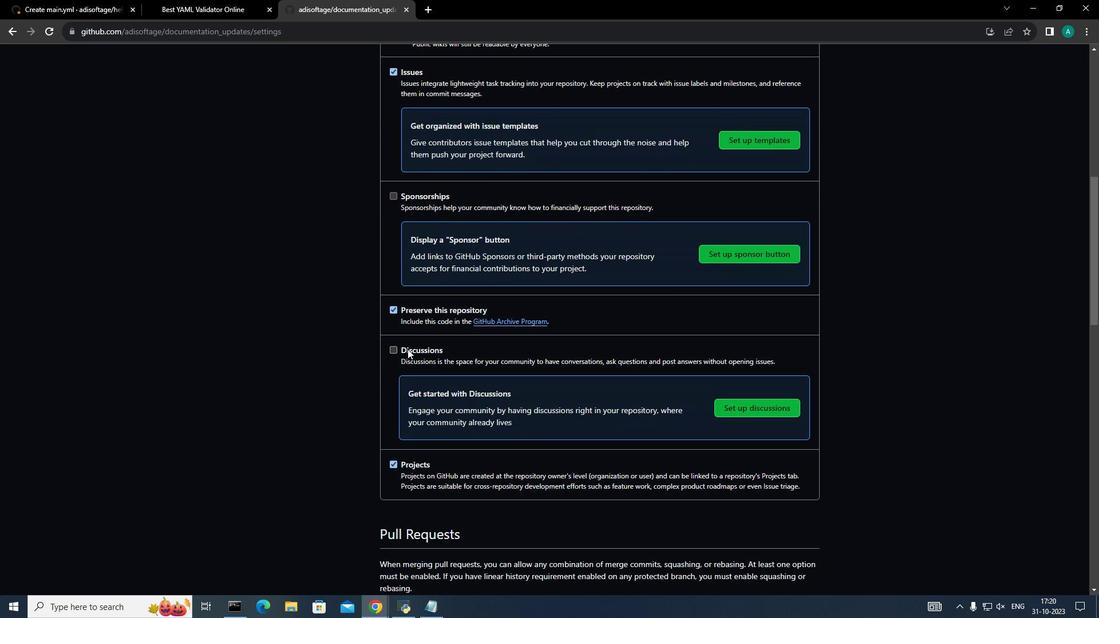 
Action: Mouse moved to (764, 408)
Screenshot: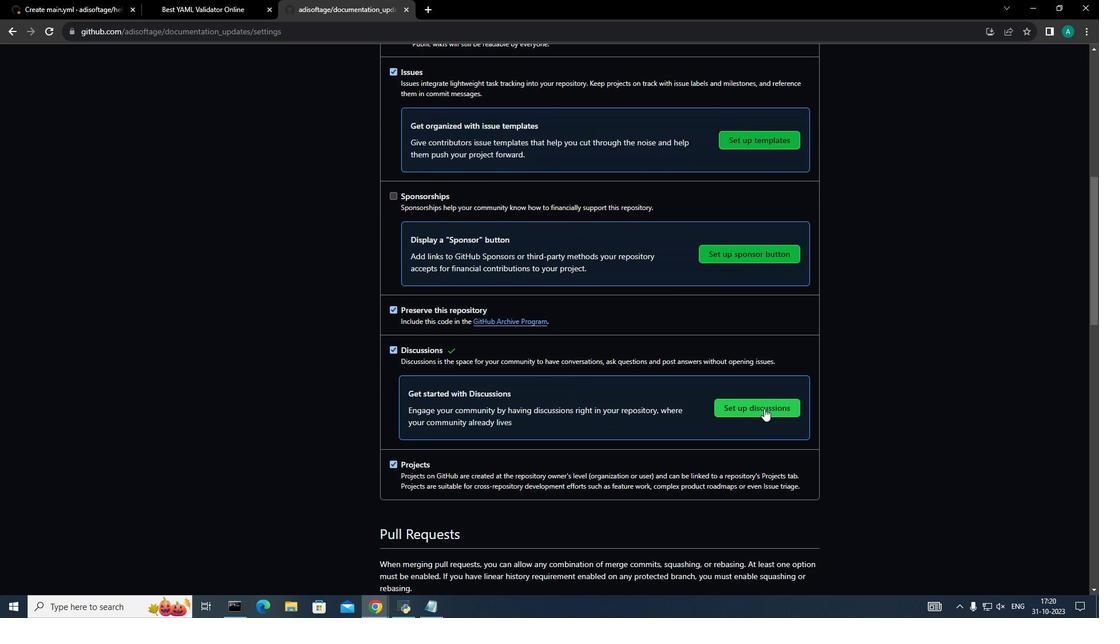 
Action: Mouse pressed left at (764, 408)
Screenshot: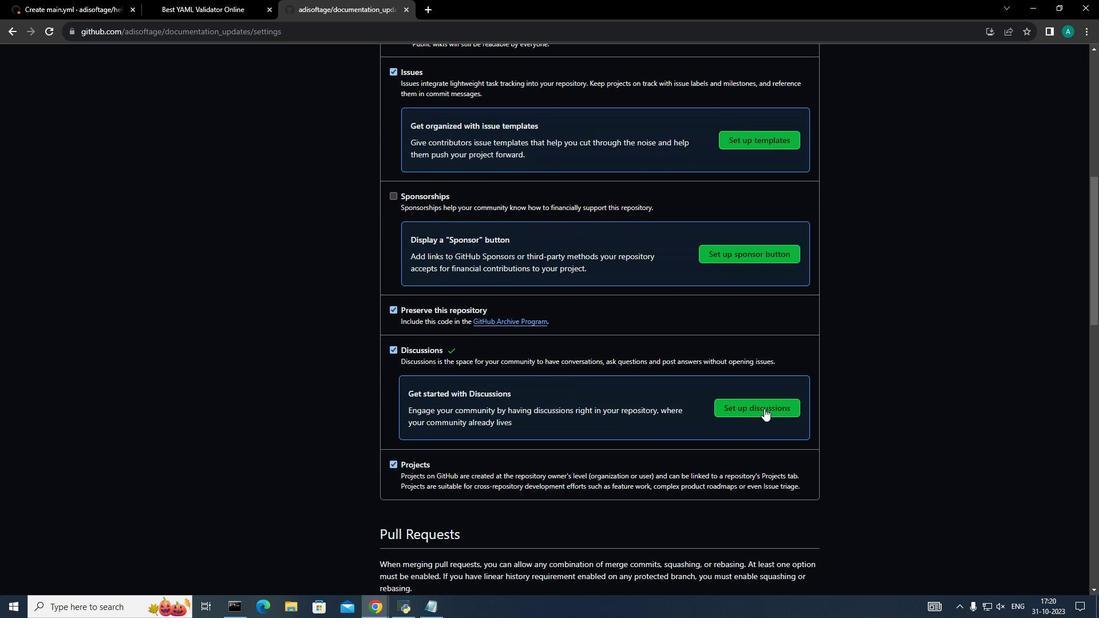 
Action: Mouse moved to (204, 85)
Screenshot: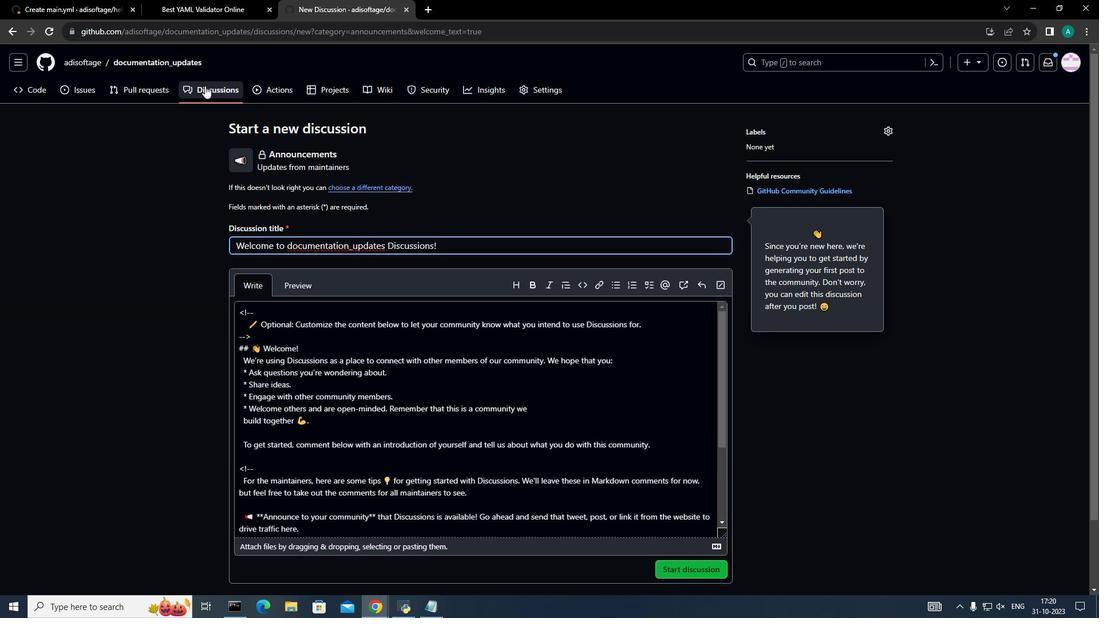 
Action: Mouse pressed left at (204, 85)
Screenshot: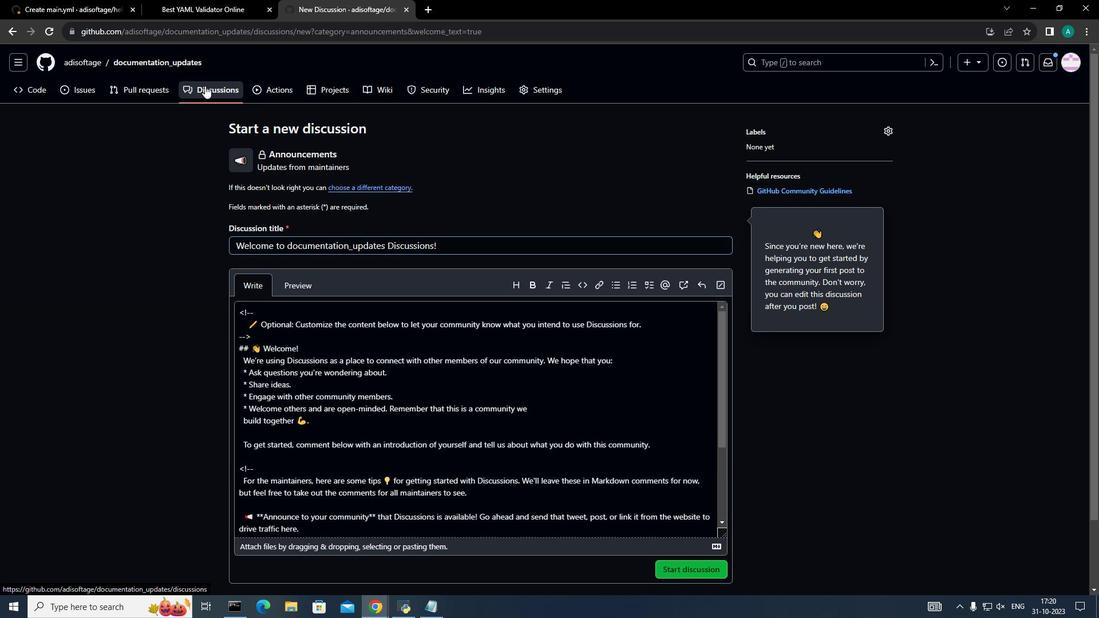 
Action: Mouse moved to (242, 186)
Screenshot: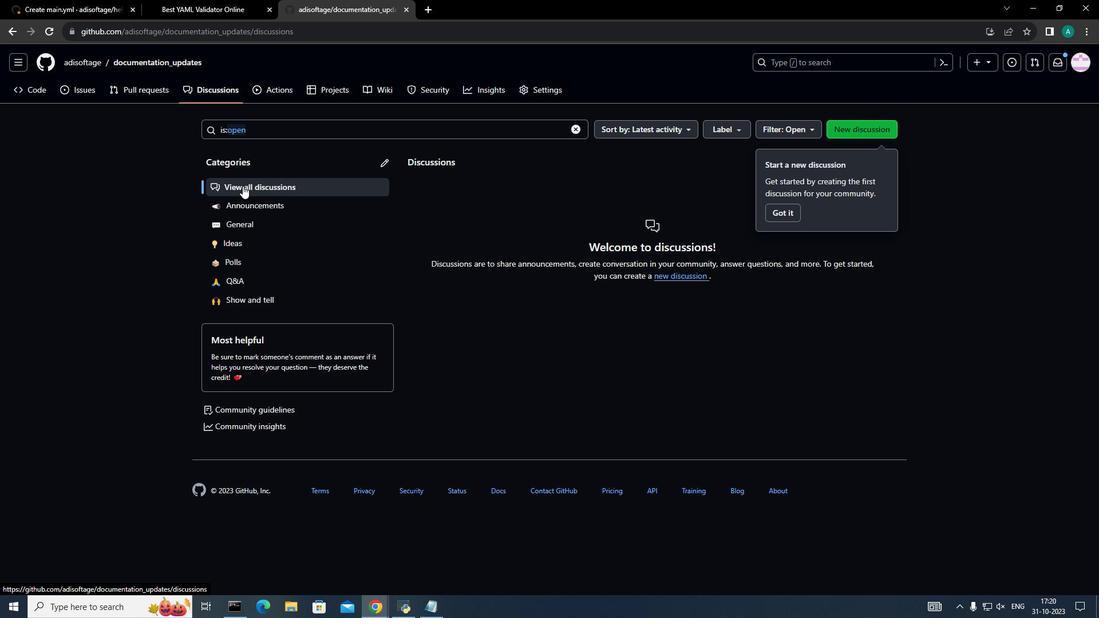 
Action: Mouse pressed left at (242, 186)
Screenshot: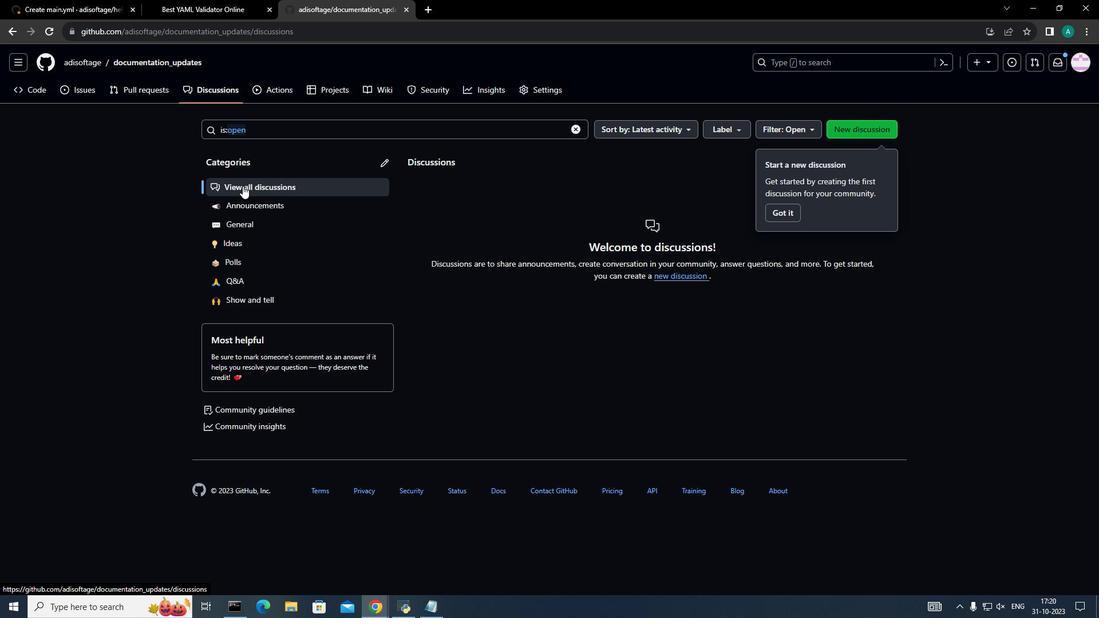 
Action: Mouse moved to (382, 164)
Screenshot: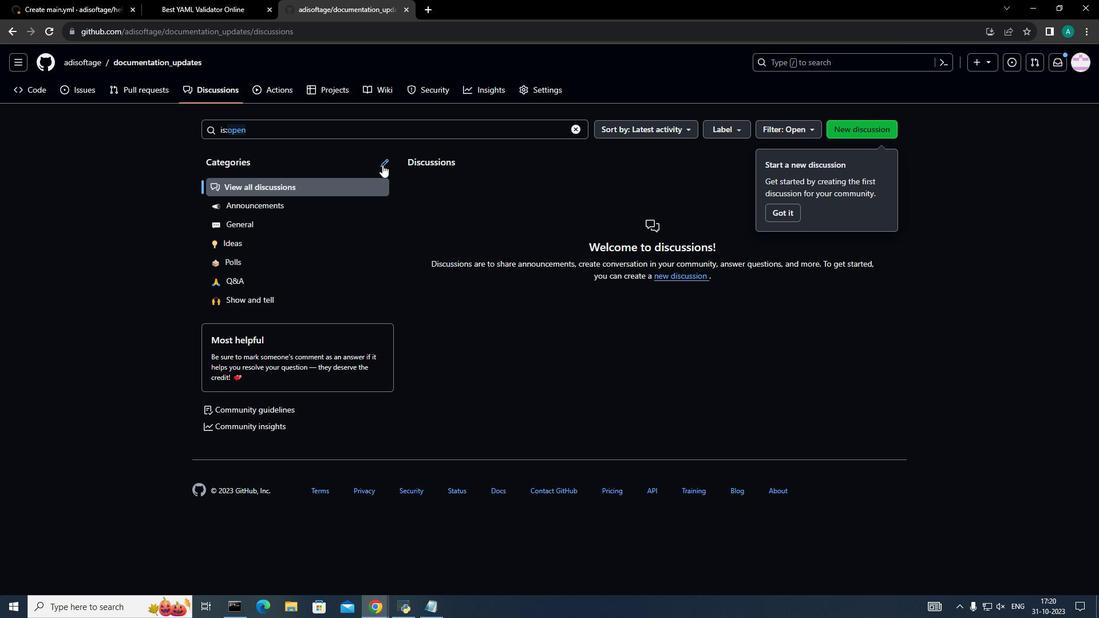 
Action: Mouse pressed left at (382, 164)
Screenshot: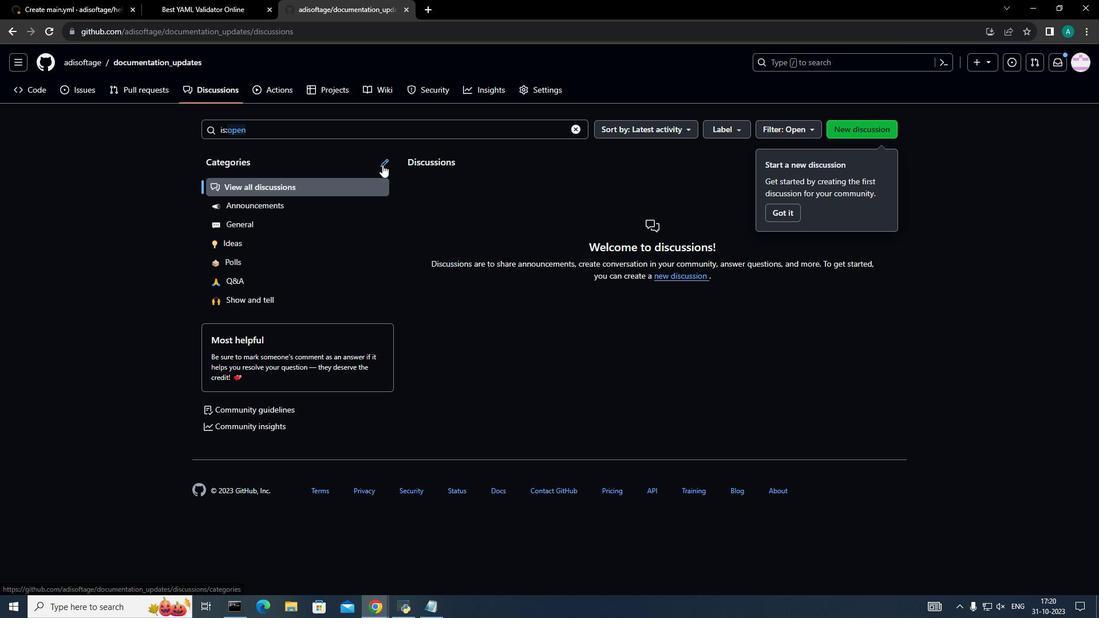 
Action: Mouse moved to (871, 131)
Screenshot: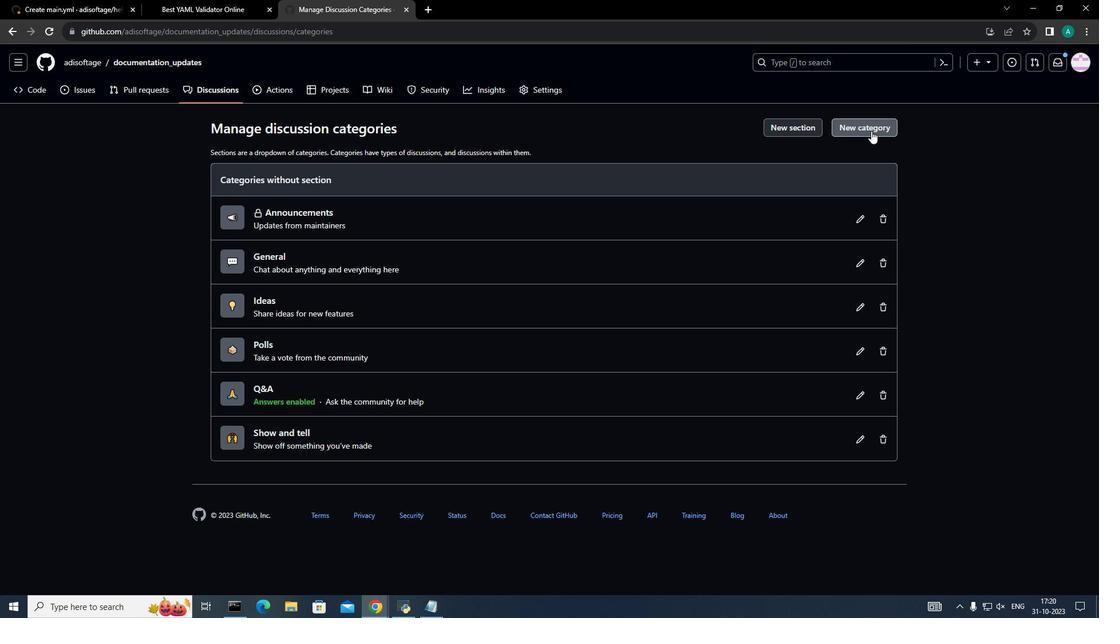 
Action: Mouse pressed left at (871, 131)
Screenshot: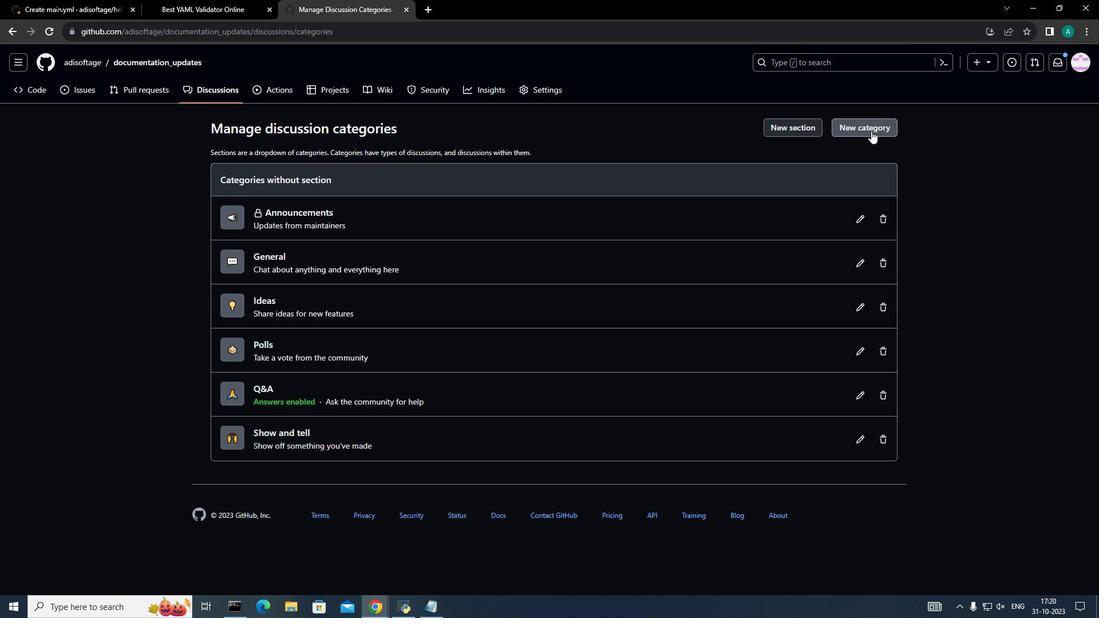
Action: Mouse moved to (435, 171)
Screenshot: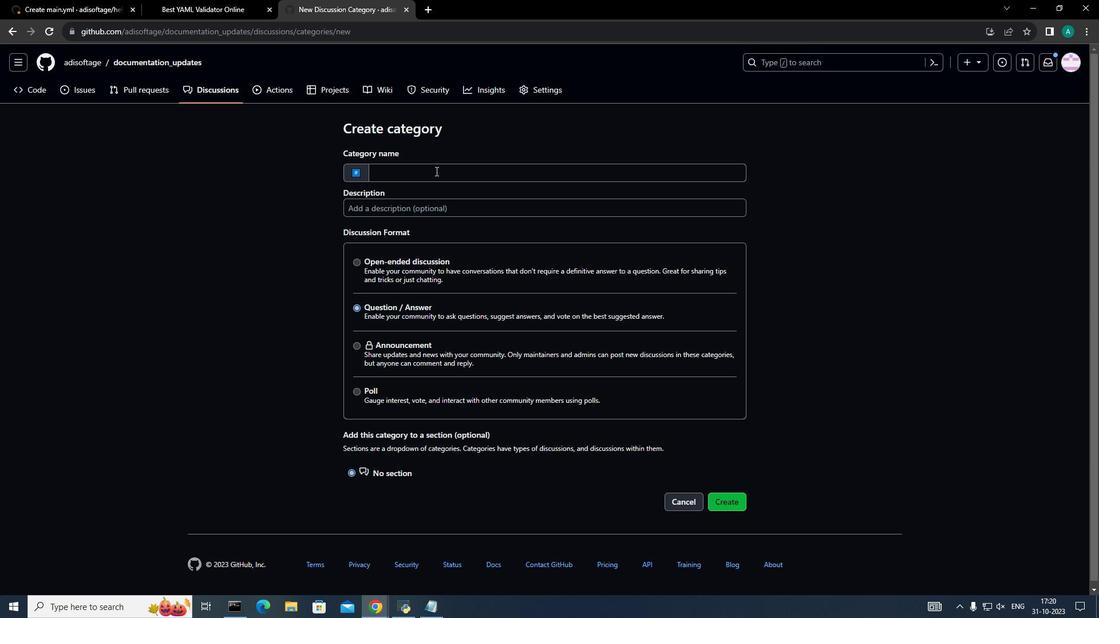 
Action: Mouse pressed left at (435, 171)
Screenshot: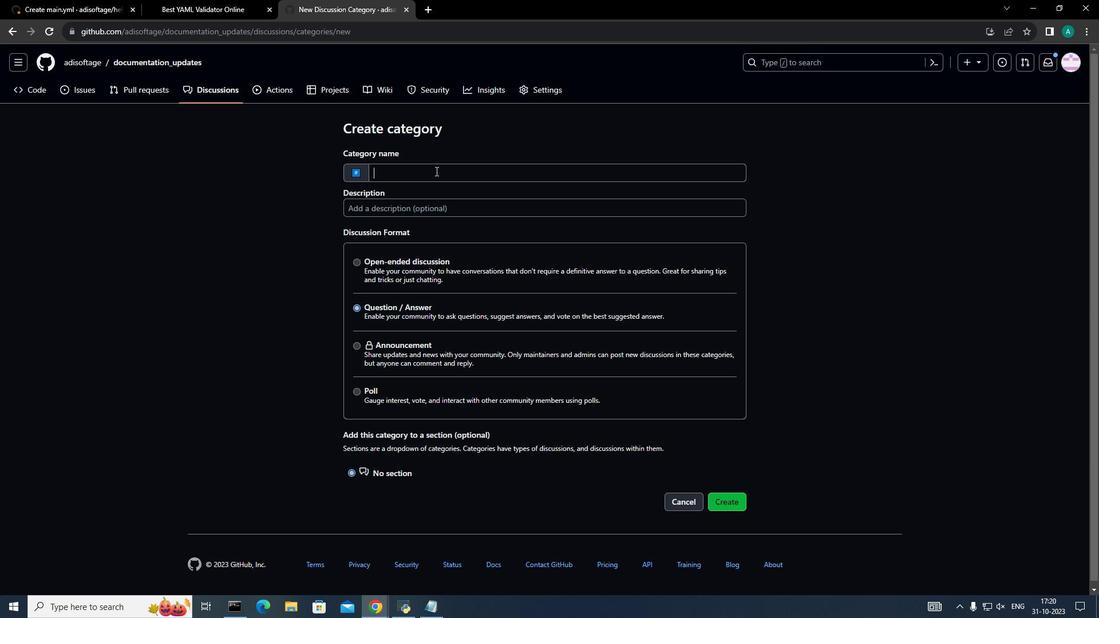 
Action: Key pressed <Key.shift>Documentation<Key.space><Key.shift><Key.shift><Key.shift><Key.shift><Key.shift><Key.shift><Key.shift><Key.shift><Key.shift><Key.shift><Key.shift><Key.shift><Key.shift>Updates
Screenshot: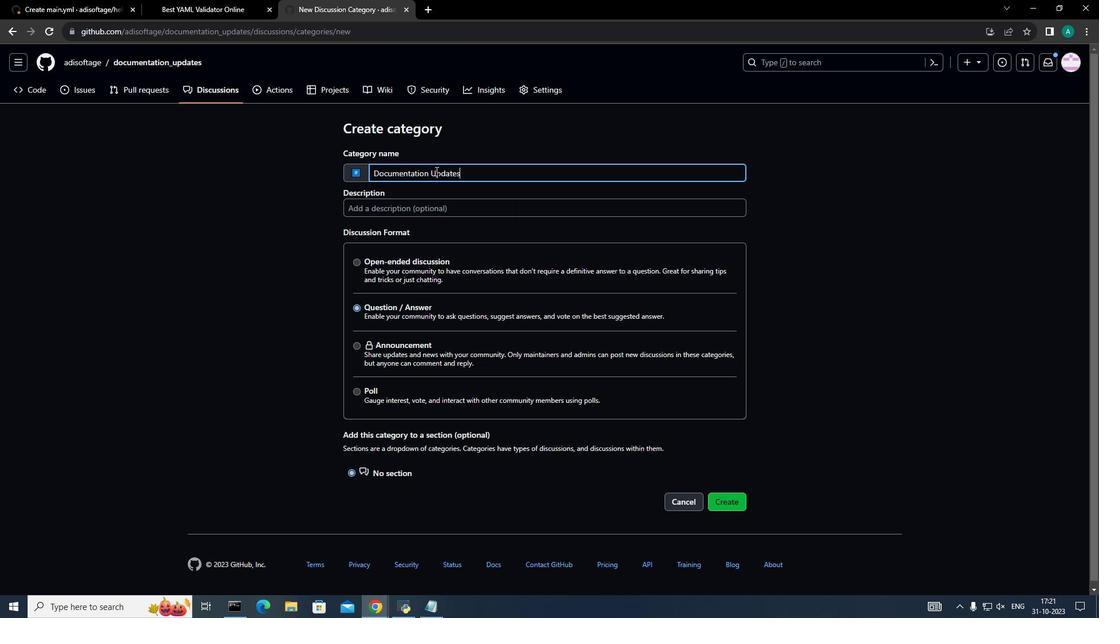 
Action: Mouse moved to (407, 258)
Screenshot: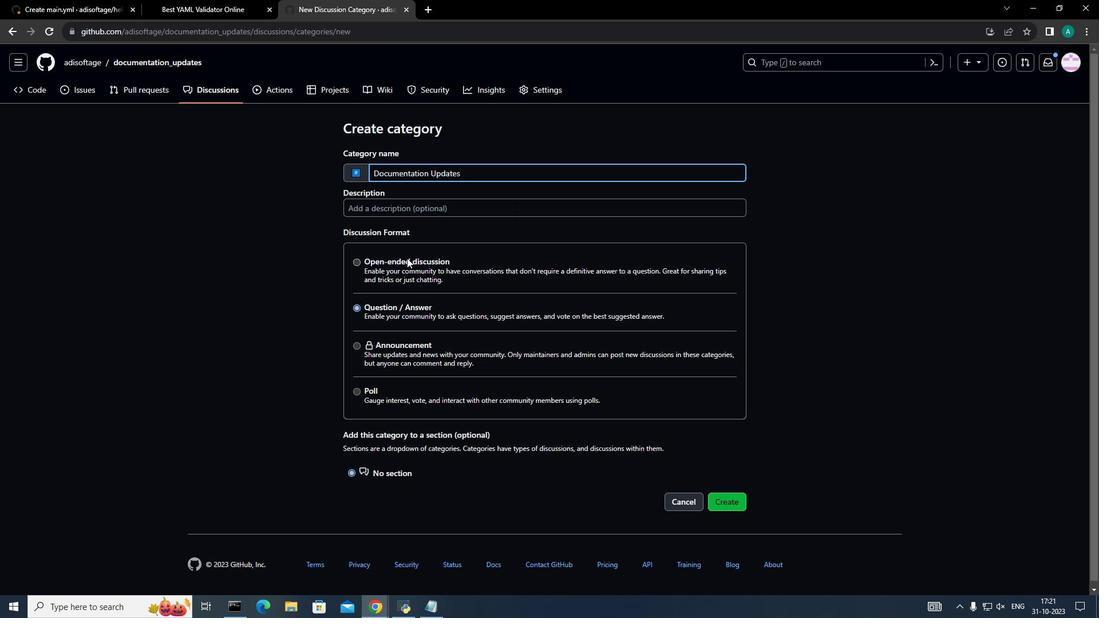 
Action: Mouse pressed left at (407, 258)
Screenshot: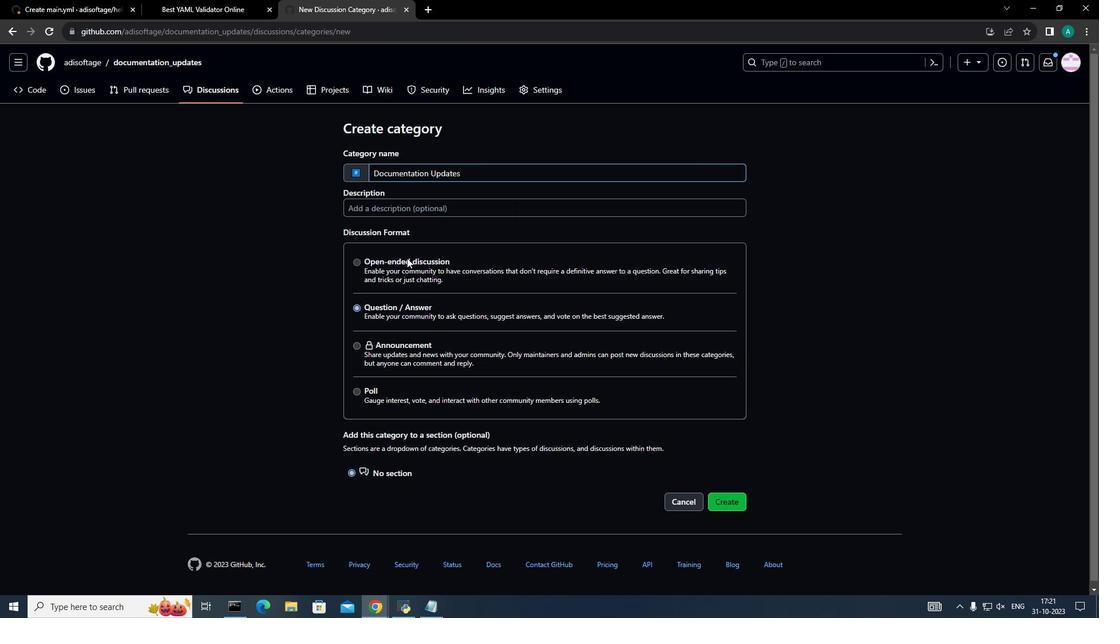 
Action: Mouse moved to (726, 503)
Screenshot: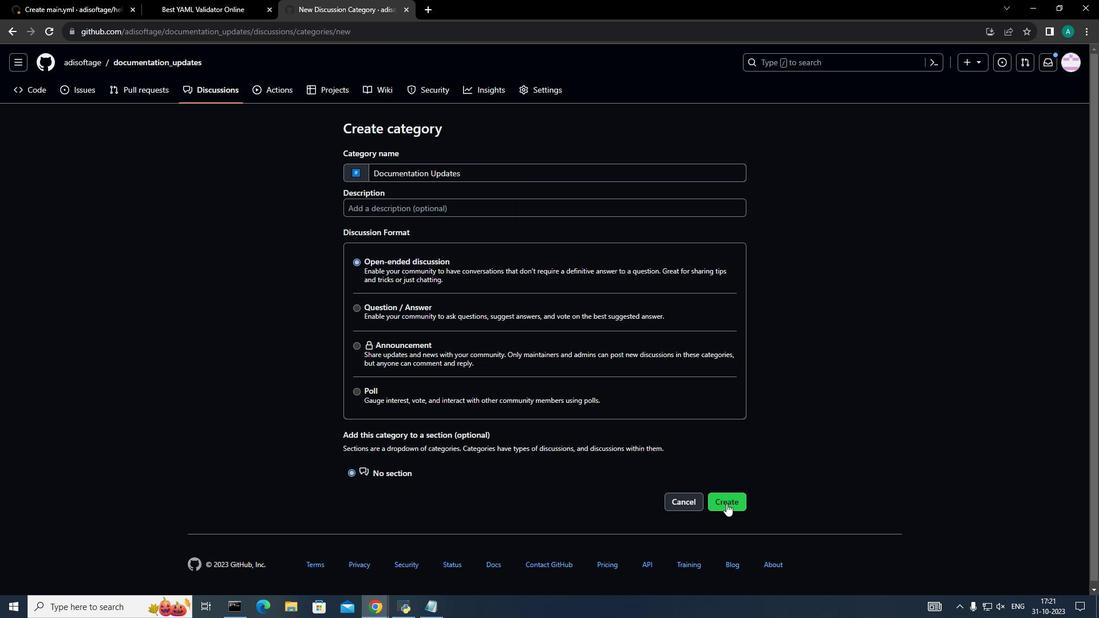 
Action: Mouse pressed left at (726, 503)
Screenshot: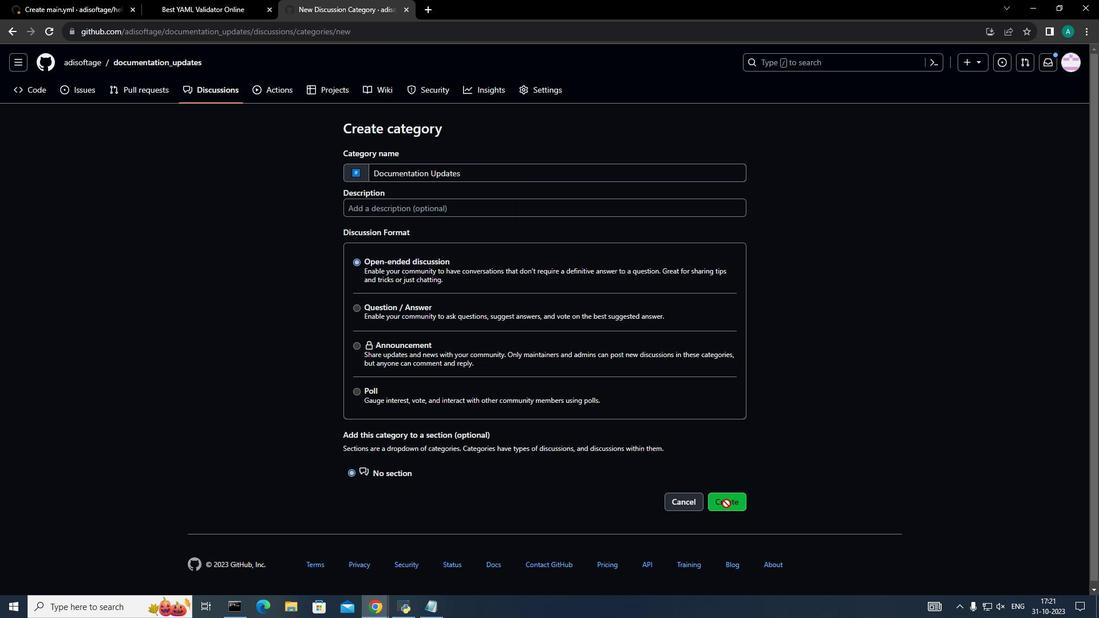 
Action: Mouse moved to (856, 296)
Screenshot: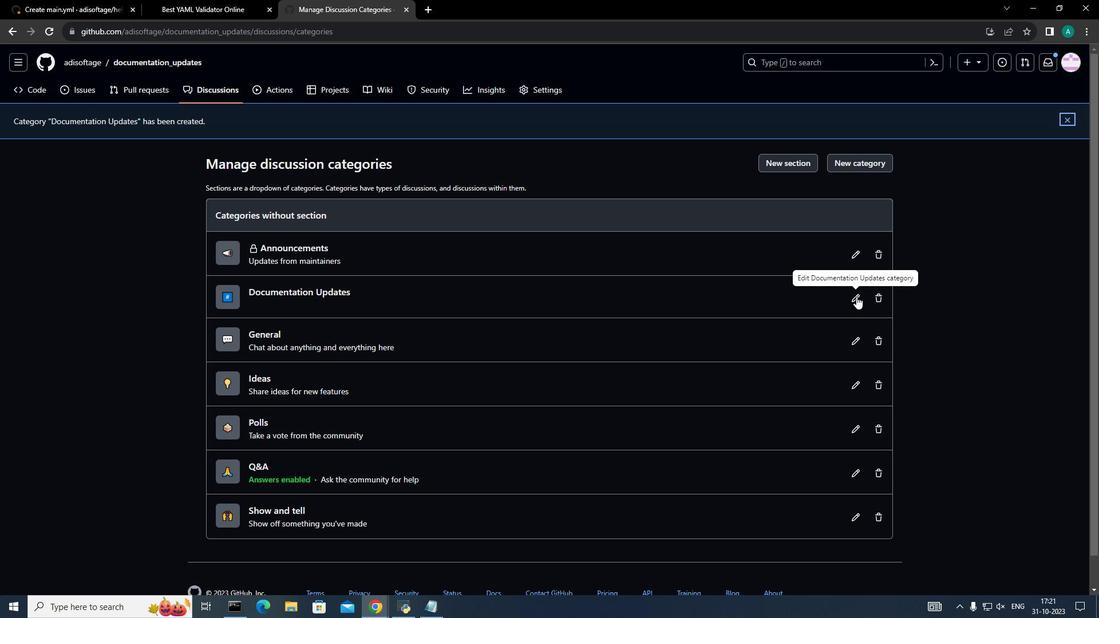 
Action: Mouse pressed left at (856, 296)
Screenshot: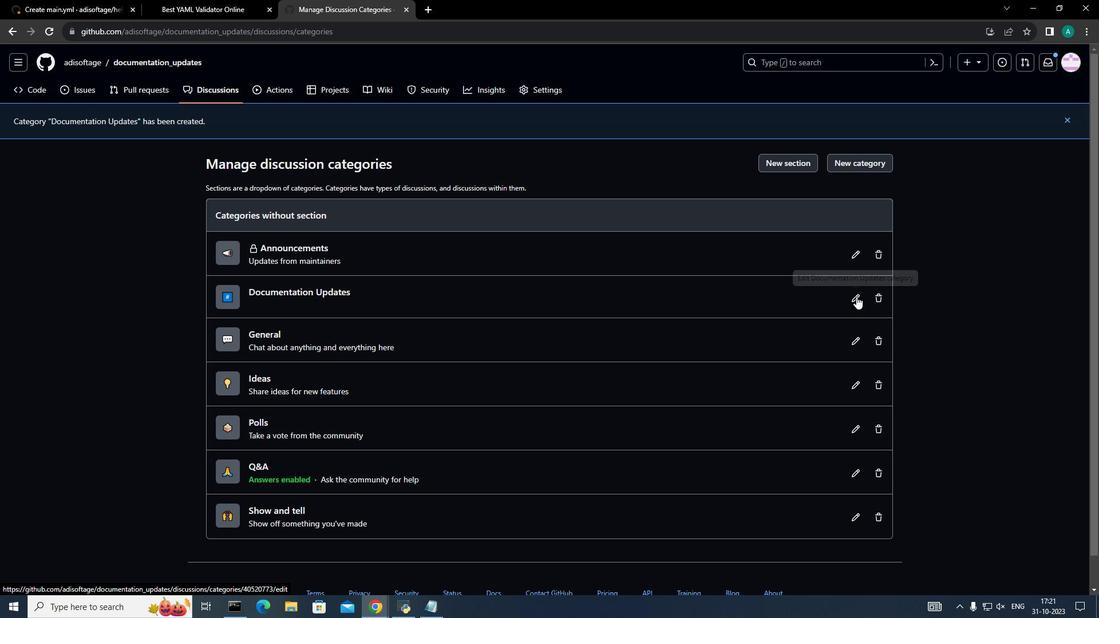 
Action: Mouse moved to (460, 203)
Screenshot: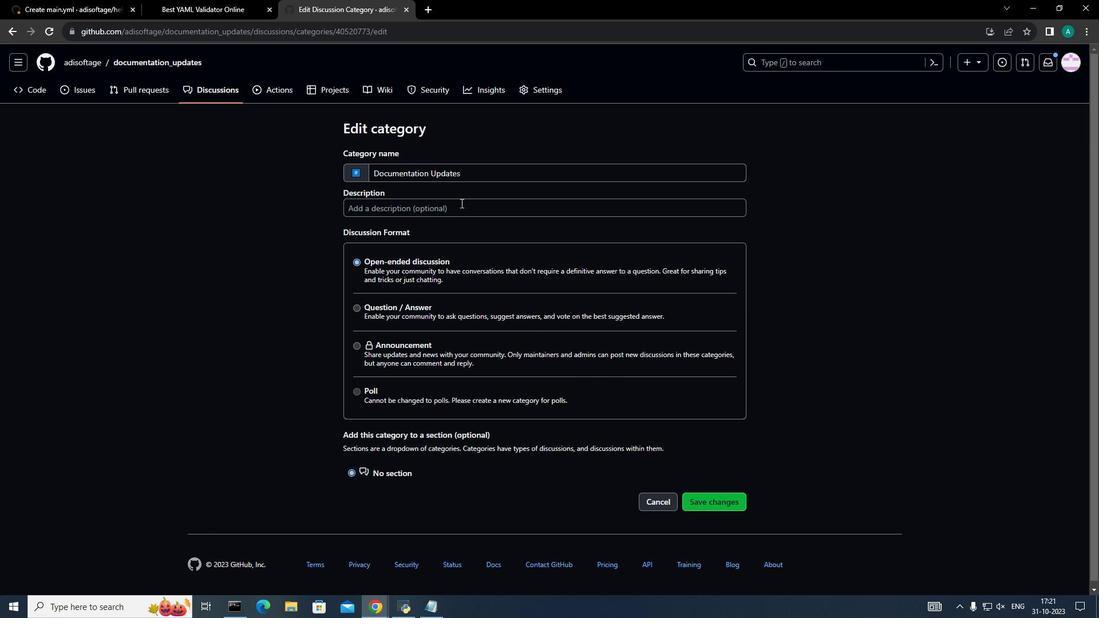 
Action: Mouse pressed left at (460, 203)
Screenshot: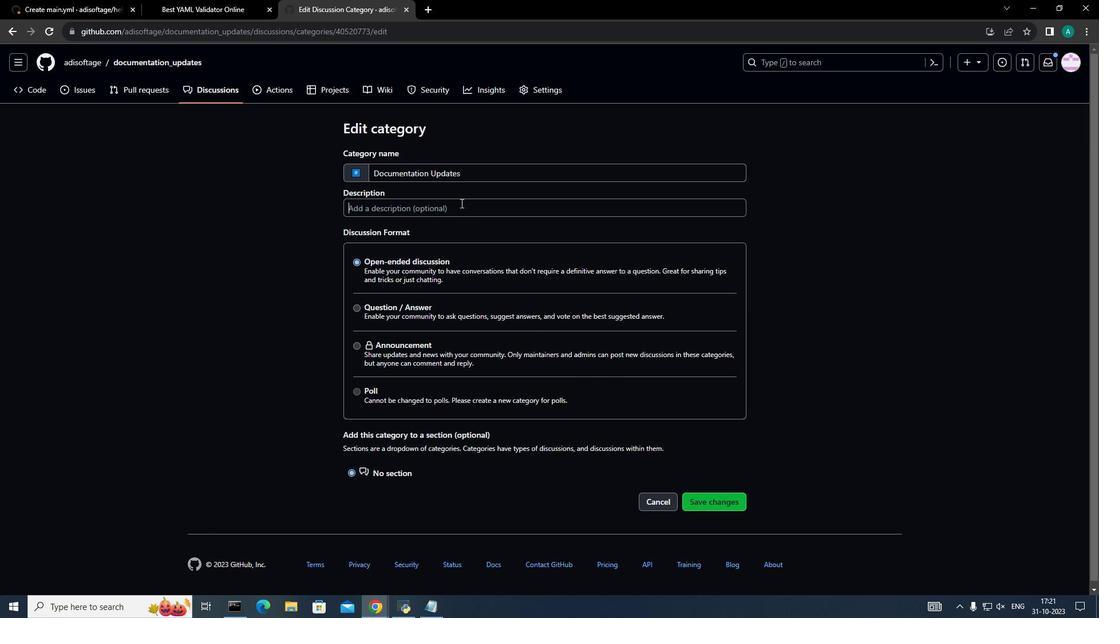 
Action: Key pressed <Key.shift><Key.shift><Key.shift><Key.shift><Key.shift><Key.shift><Key.shift><Key.shift><Key.shift><Key.shift><Key.shift><Key.shift><Key.shift><Key.shift><Key.shift><Key.shift><Key.shift><Key.shift><Key.shift><Key.shift><Key.shift><Key.shift><Key.shift><Key.shift><Key.shift><Key.shift><Key.shift><Key.shift><Key.shift><Key.shift><Key.shift><Key.shift><Key.shift><Key.shift><Key.shift><Key.shift><Key.shift><Key.shift><Key.shift><Key.shift><Key.shift><Key.shift><Key.shift><Key.shift><Key.shift><Key.shift><Key.shift><Key.shift><Key.shift><Key.shift><Key.shift><Key.shift><Key.shift><Key.shift><Key.shift><Key.shift><Key.shift><Key.shift><Key.shift><Key.shift><Key.shift><Key.shift><Key.shift>Helps<Key.space>the<Key.space>user<Key.space>to<Key.space>res<Key.backspace>cieve<Key.space>and<Key.space>send<Key.space>documentation<Key.space>of<Key.space>a<Key.space><Key.backspace><Key.backspace>any<Key.space>language<Key.space>or<Key.space>software
Screenshot: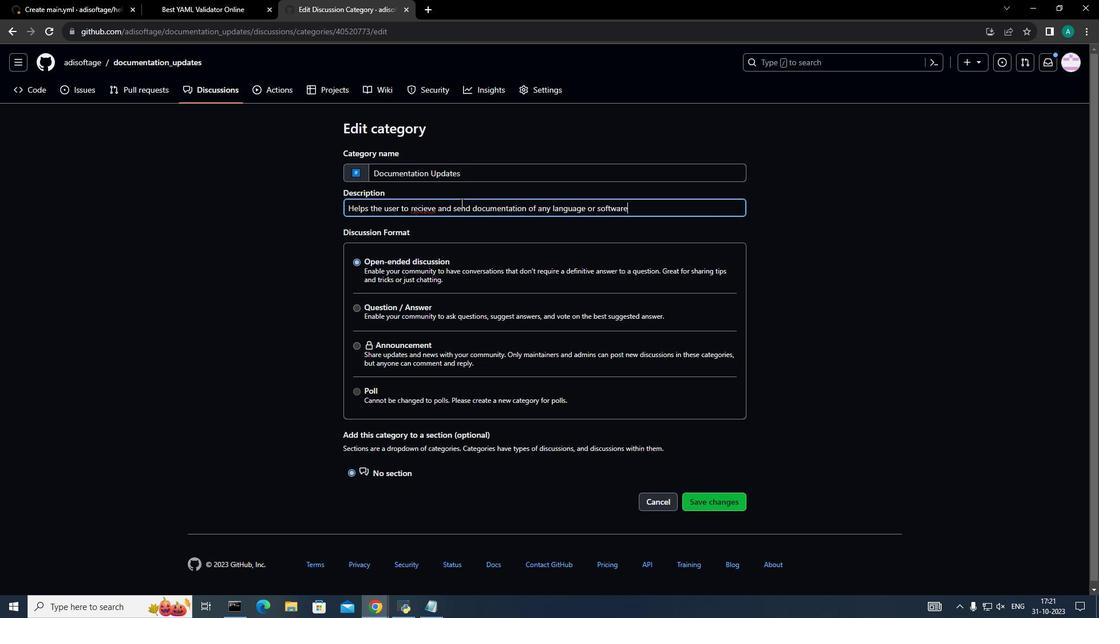 
Action: Mouse moved to (709, 506)
Screenshot: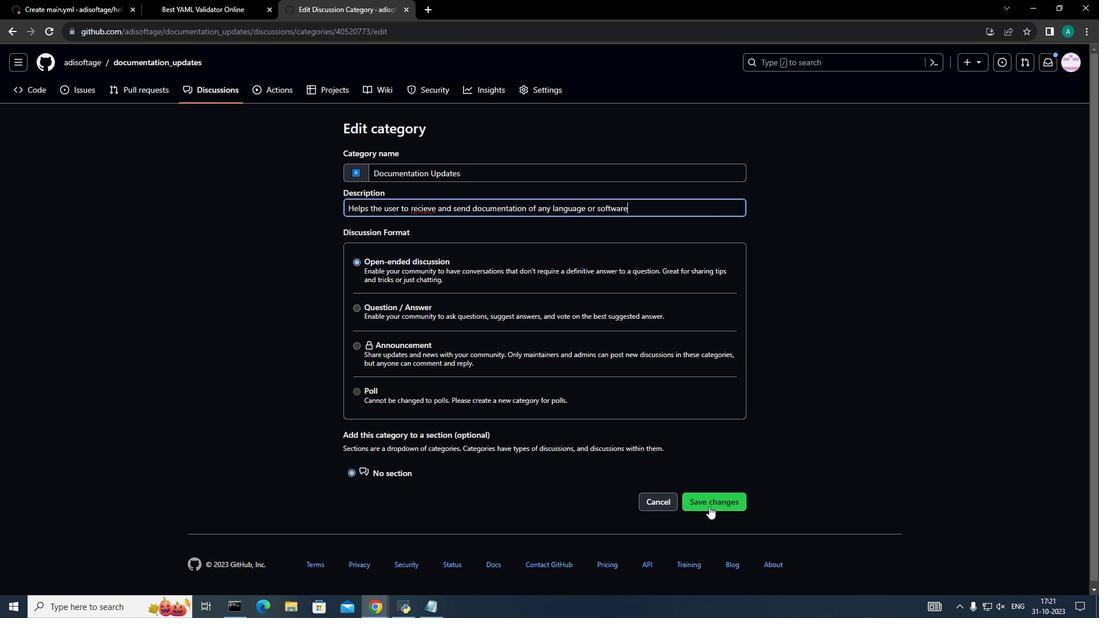 
Action: Mouse pressed left at (709, 506)
Screenshot: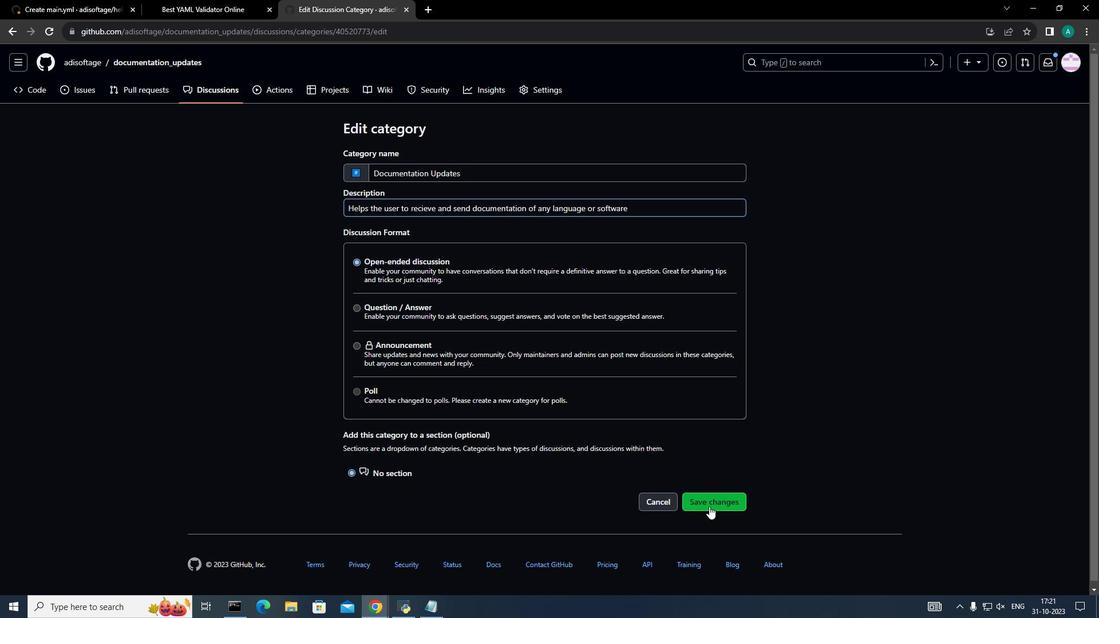 
Action: Mouse moved to (227, 88)
Screenshot: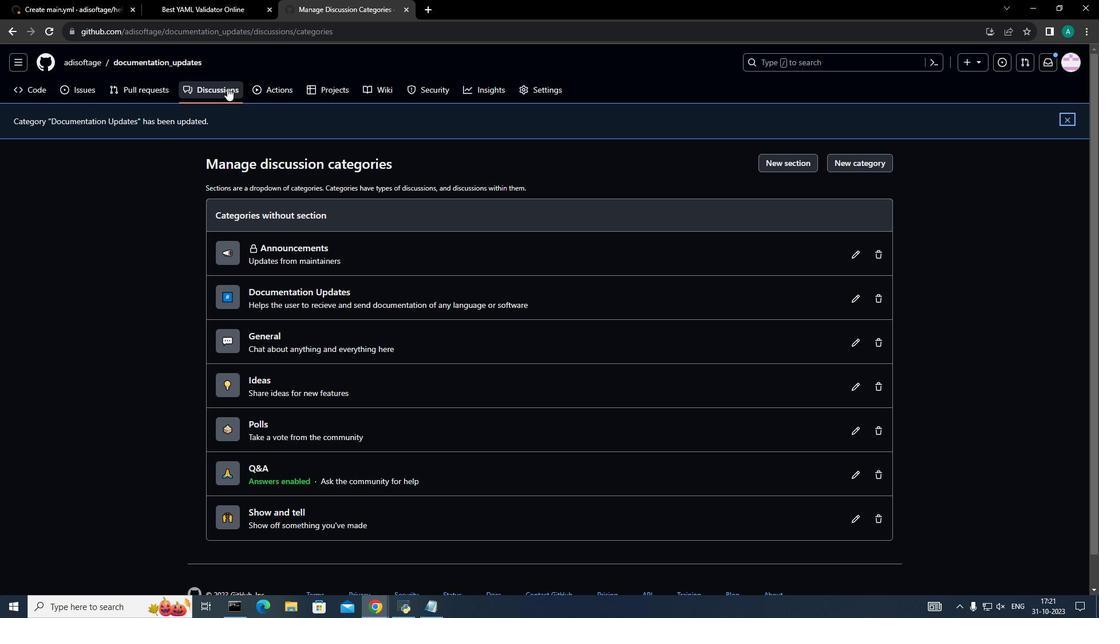 
Action: Mouse pressed left at (227, 88)
Screenshot: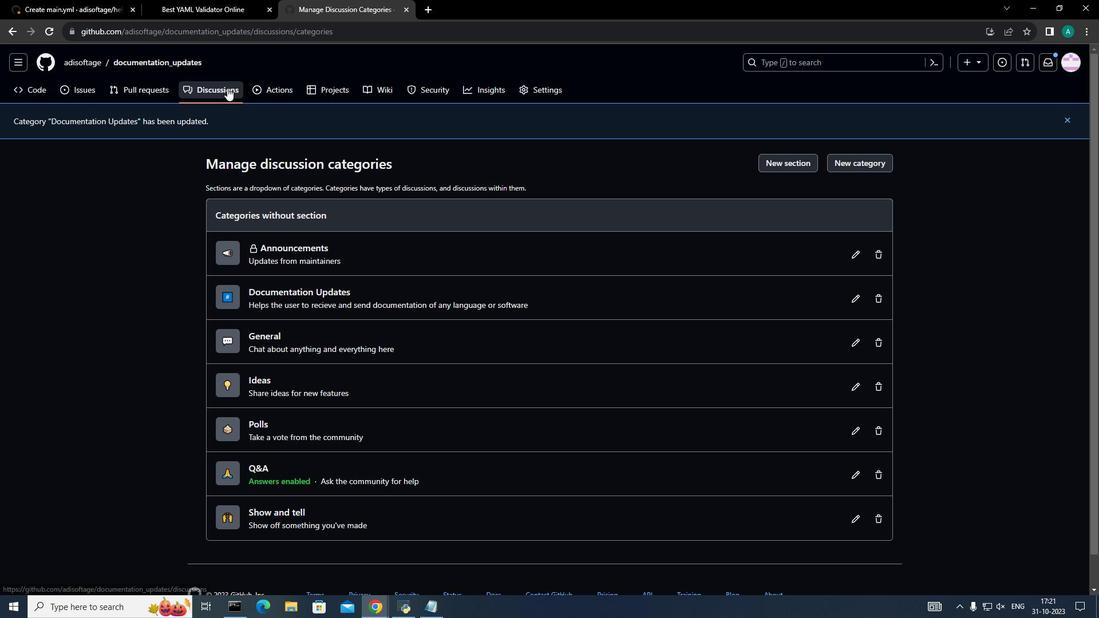 
Action: Mouse moved to (847, 131)
Screenshot: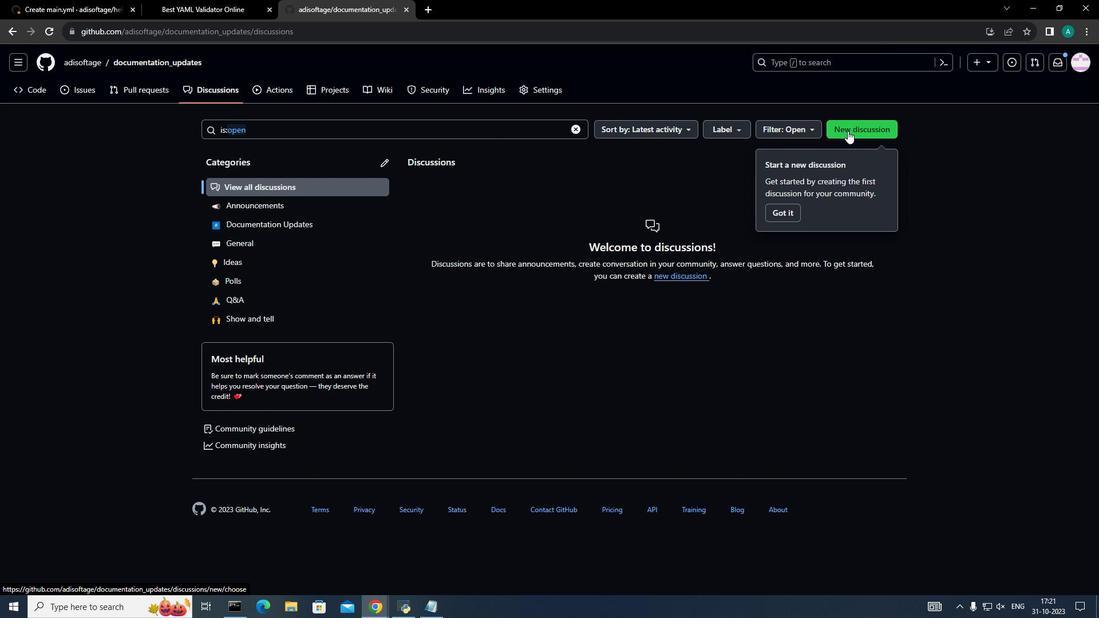
Action: Mouse pressed left at (847, 131)
Screenshot: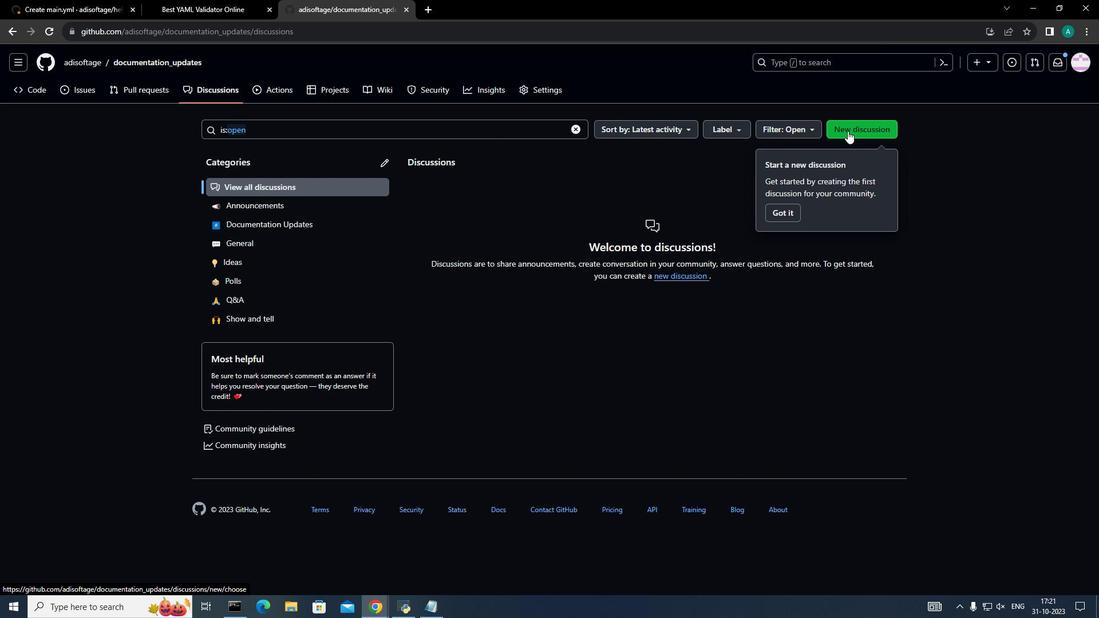 
Action: Mouse moved to (841, 242)
Screenshot: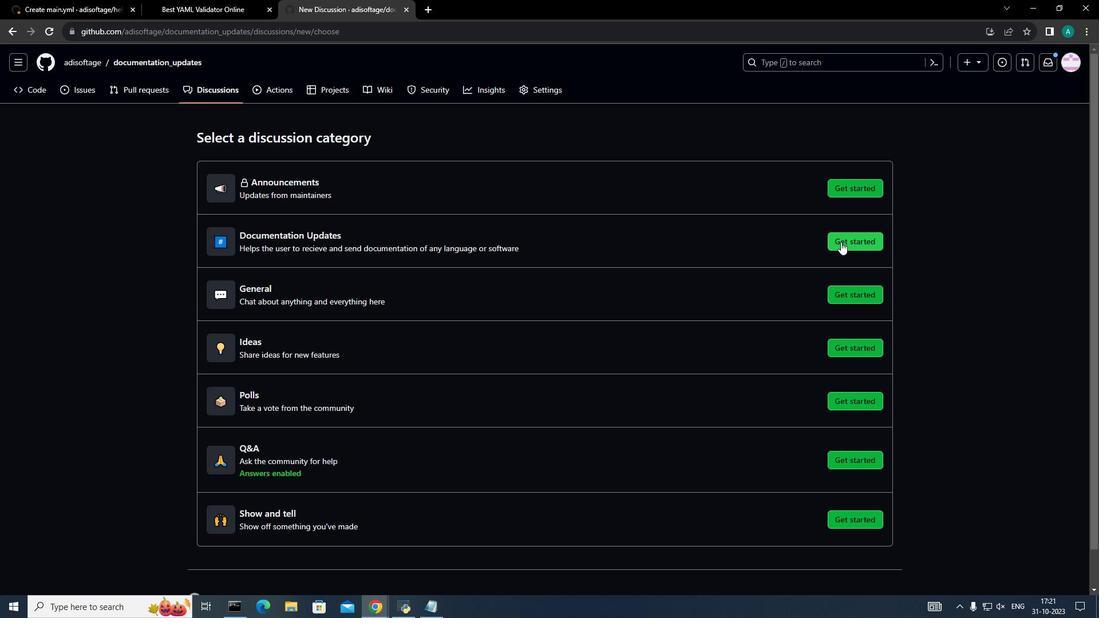 
Action: Mouse pressed left at (841, 242)
Screenshot: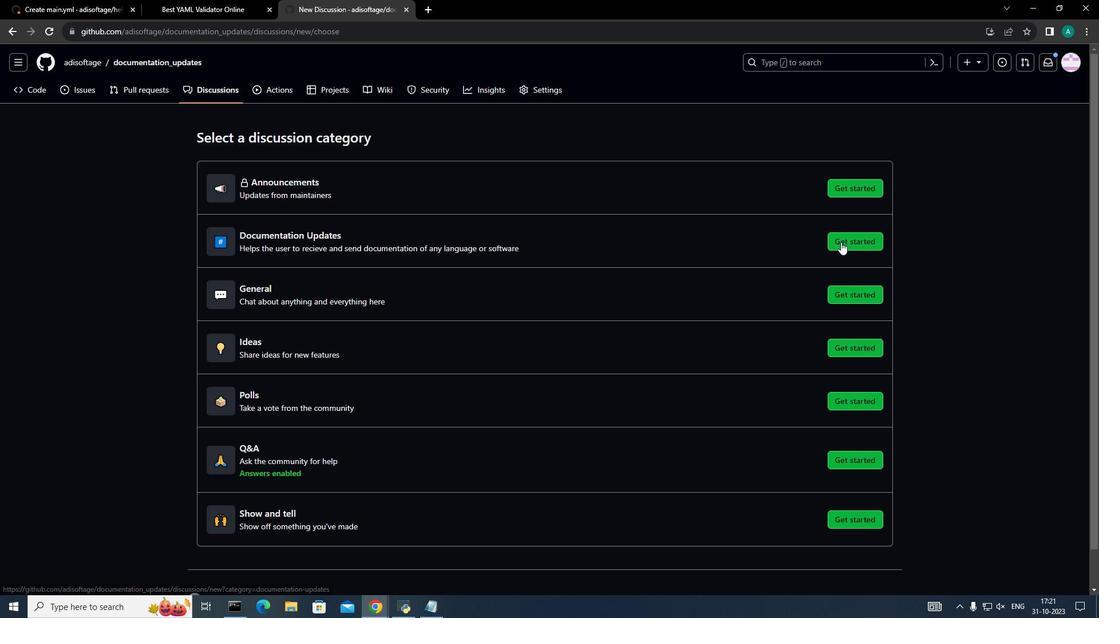 
Action: Mouse moved to (302, 246)
Screenshot: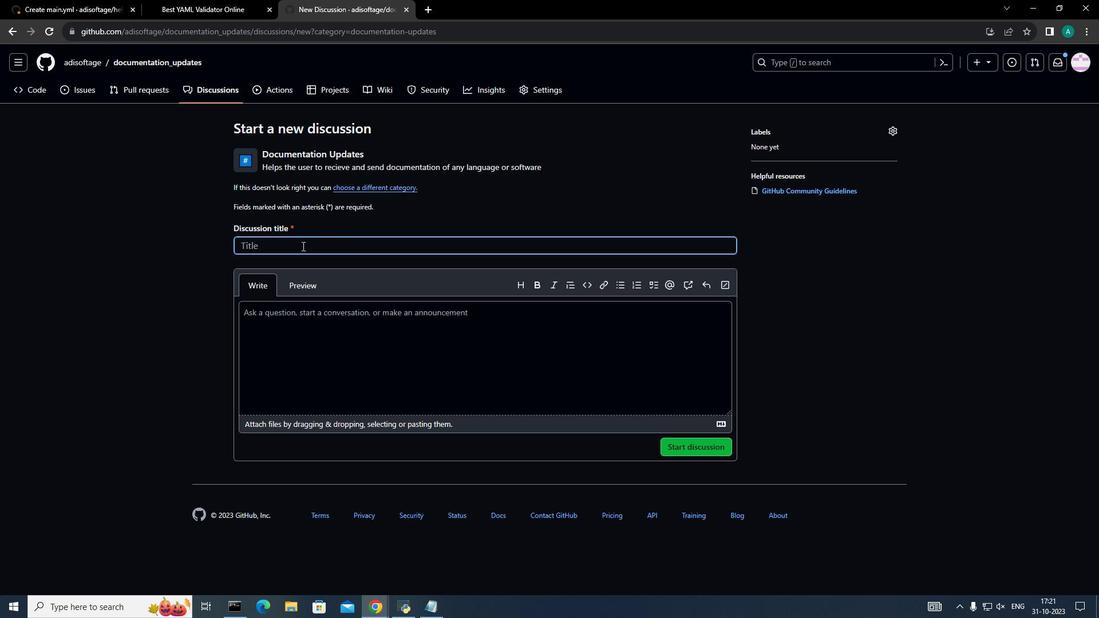 
Action: Mouse pressed left at (302, 246)
Screenshot: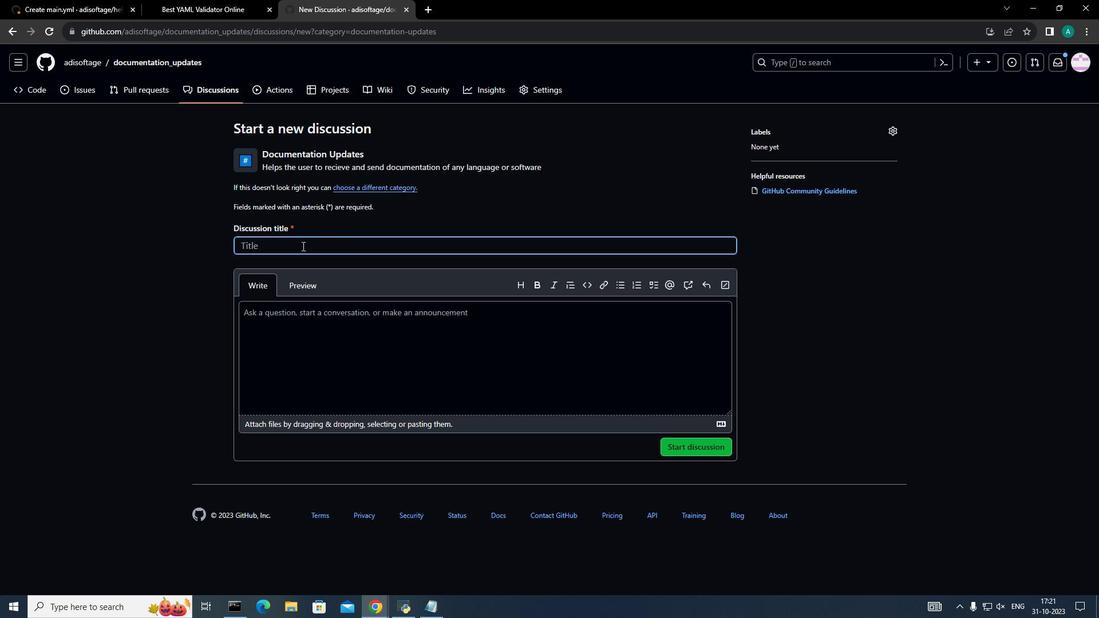 
Action: Key pressed <Key.shift>Documentactrl+A<Key.shift><Key.shift><Key.shift><Key.shift><Key.shift>Go<Key.shift><Key.backspace>O
Screenshot: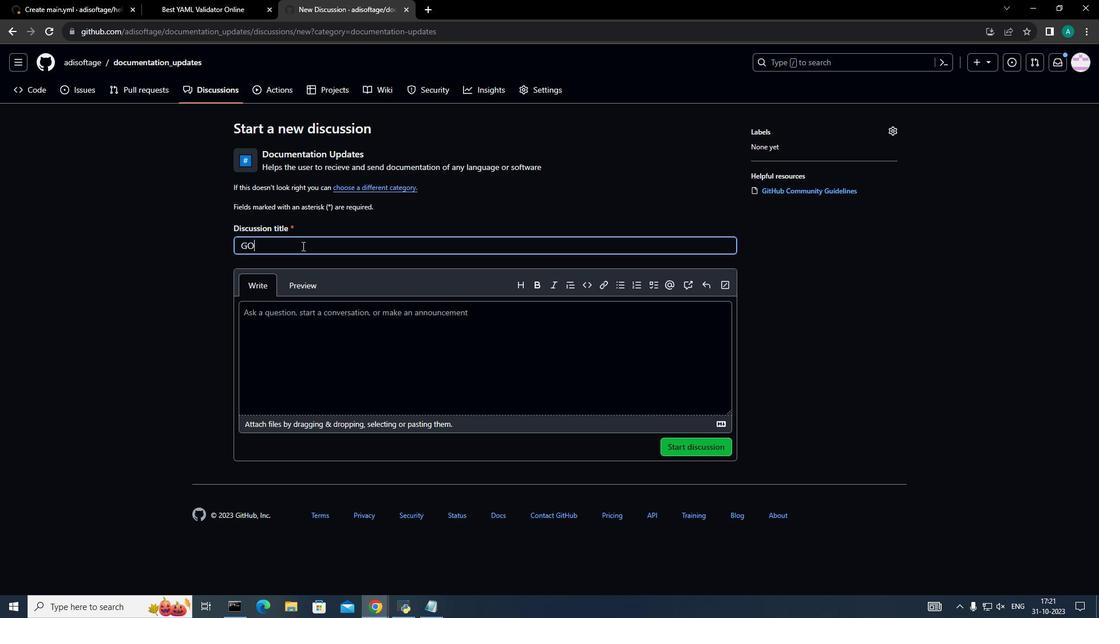 
Action: Mouse moved to (370, 356)
Screenshot: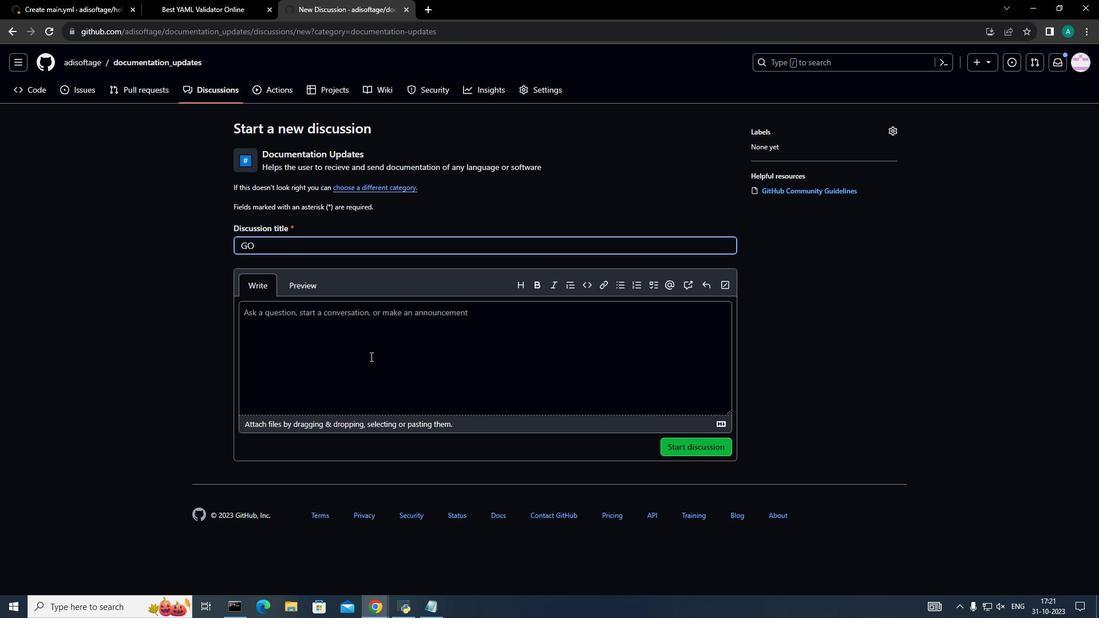 
Action: Mouse pressed left at (370, 356)
Screenshot: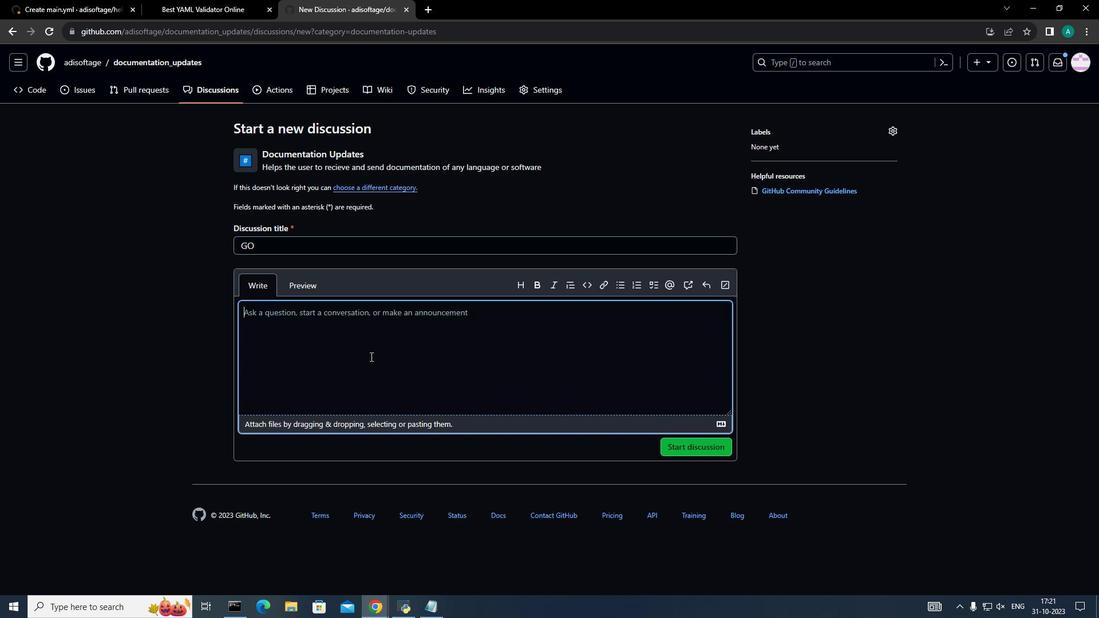 
Action: Key pressed <Key.shift>Google<Key.space>has<Key.space>announced<Key.space>a<Key.space>new<Key.space>langauge<Key.space><Key.shift>GO
Screenshot: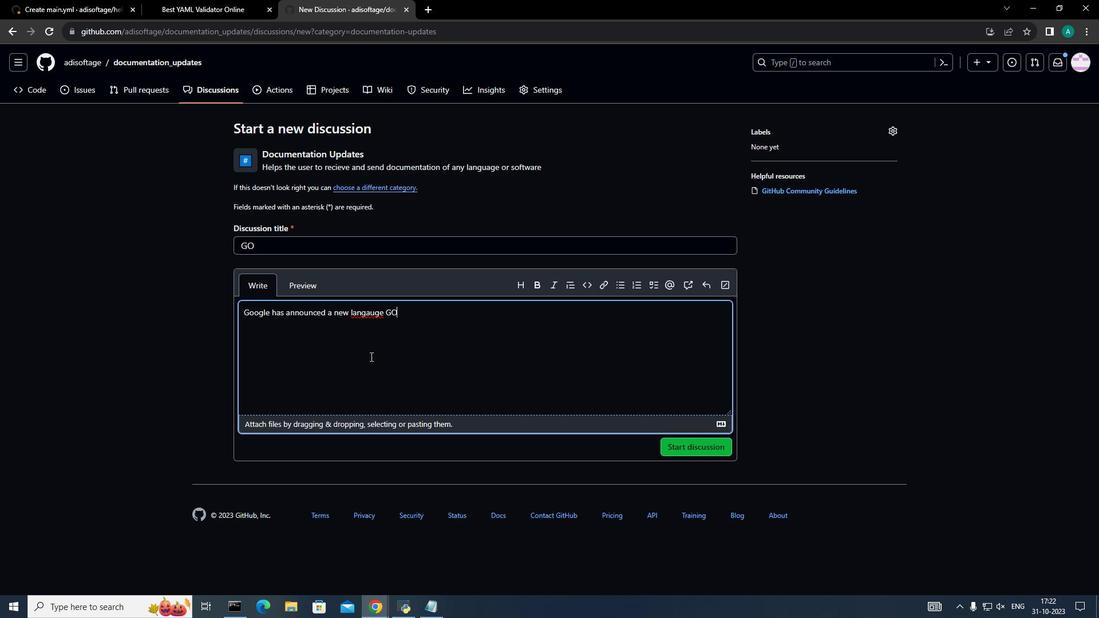 
Action: Mouse moved to (708, 443)
Screenshot: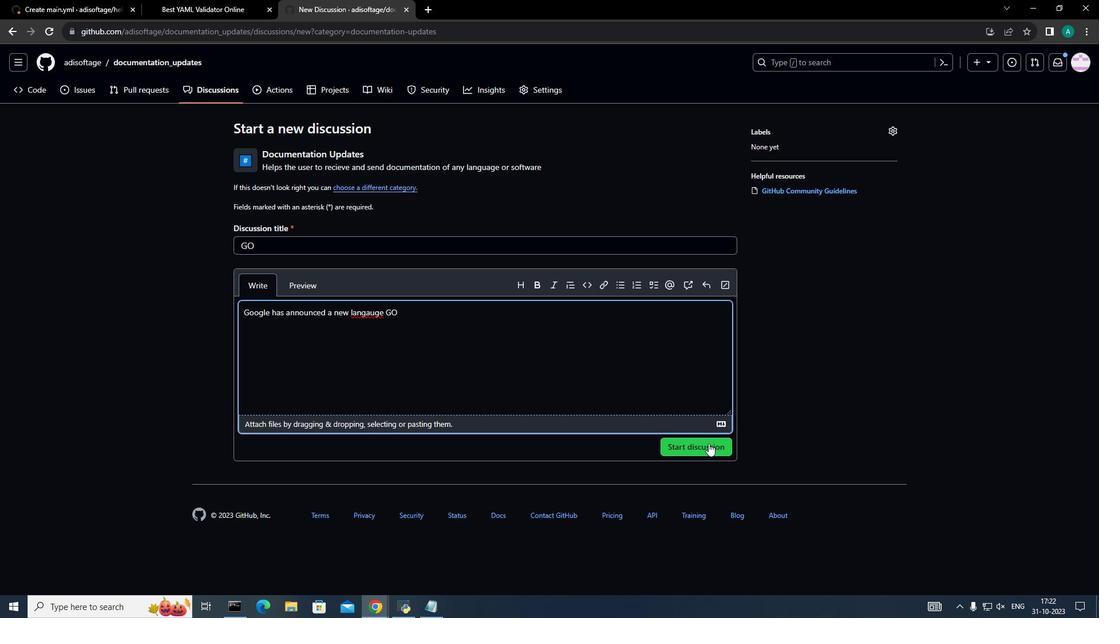 
Action: Mouse pressed left at (708, 443)
Screenshot: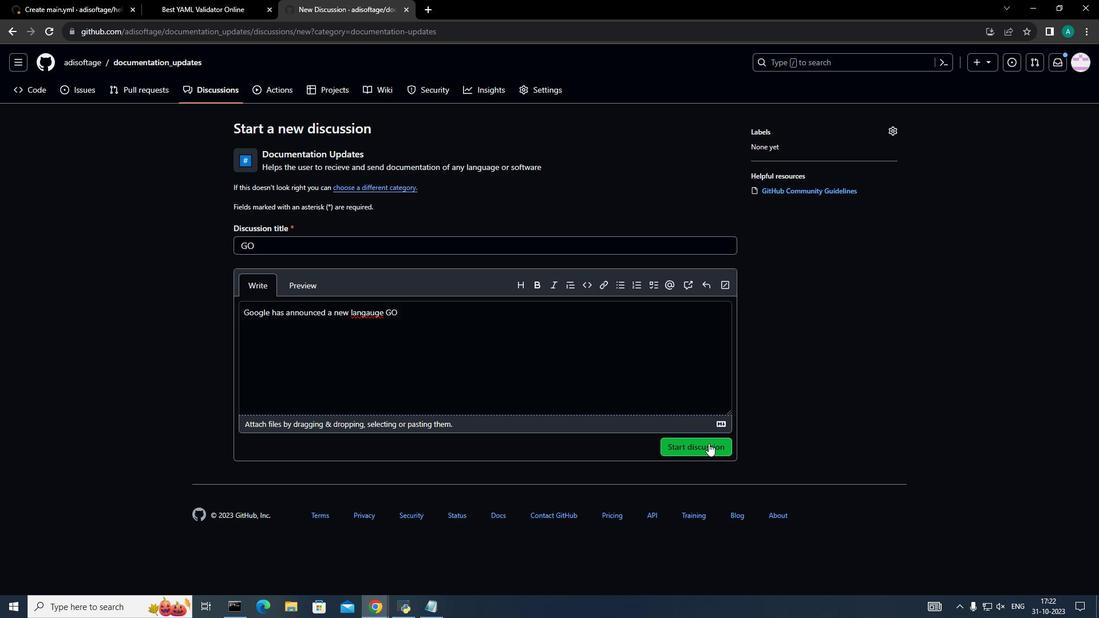 
Action: Mouse moved to (323, 269)
Screenshot: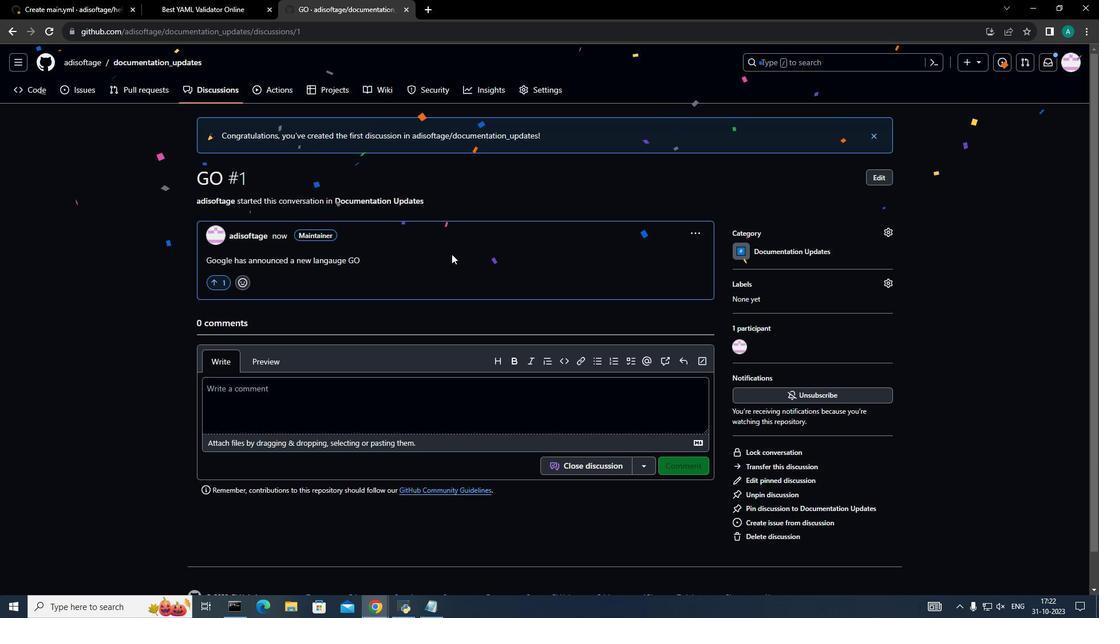 
